 Task: In Heading Arial with underline. Font size of heading  '18'Font style of data Calibri. Font size of data  9Alignment of headline & data Align center. Fill color in heading,  RedFont color of data Black Apply border in Data No BorderIn the sheet  Attendance Sheet for Weekly Monitoringbook
Action: Mouse moved to (395, 574)
Screenshot: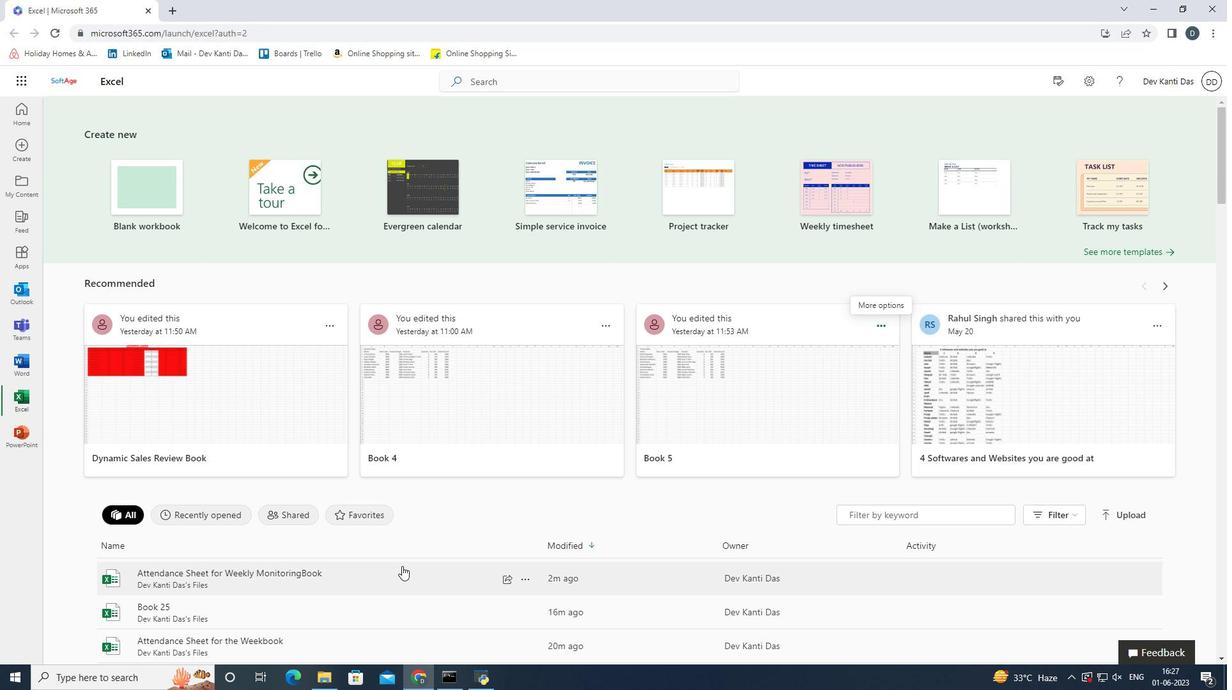 
Action: Mouse pressed left at (395, 574)
Screenshot: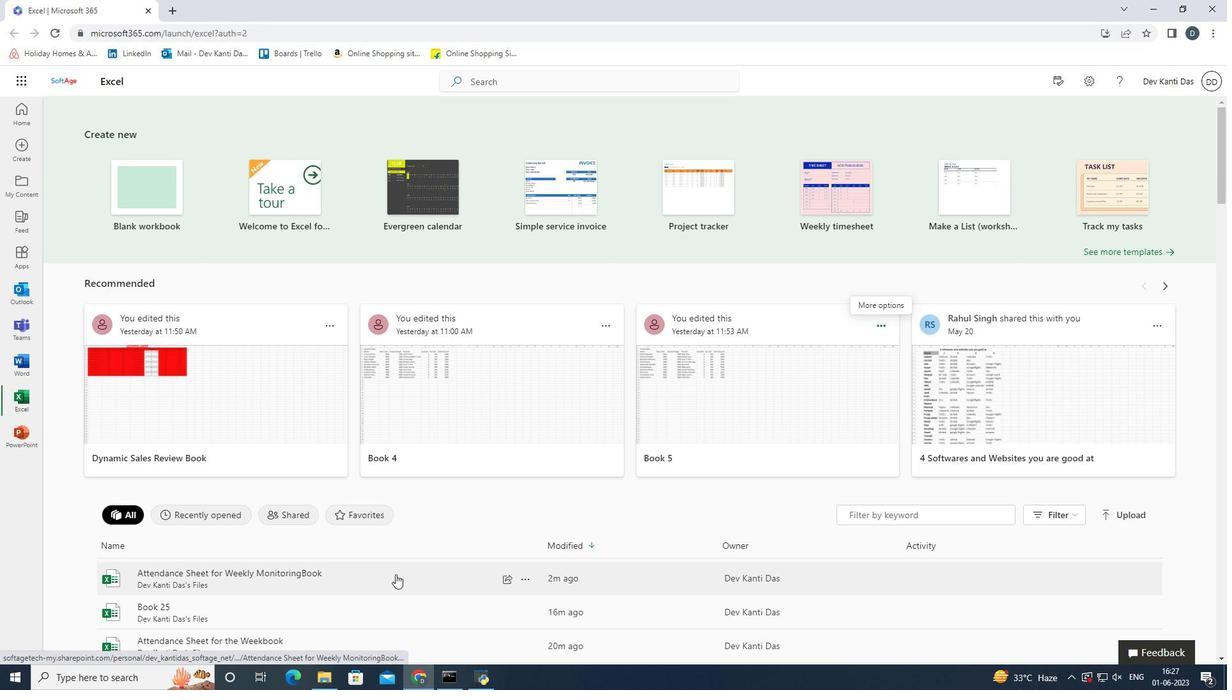 
Action: Mouse moved to (257, 225)
Screenshot: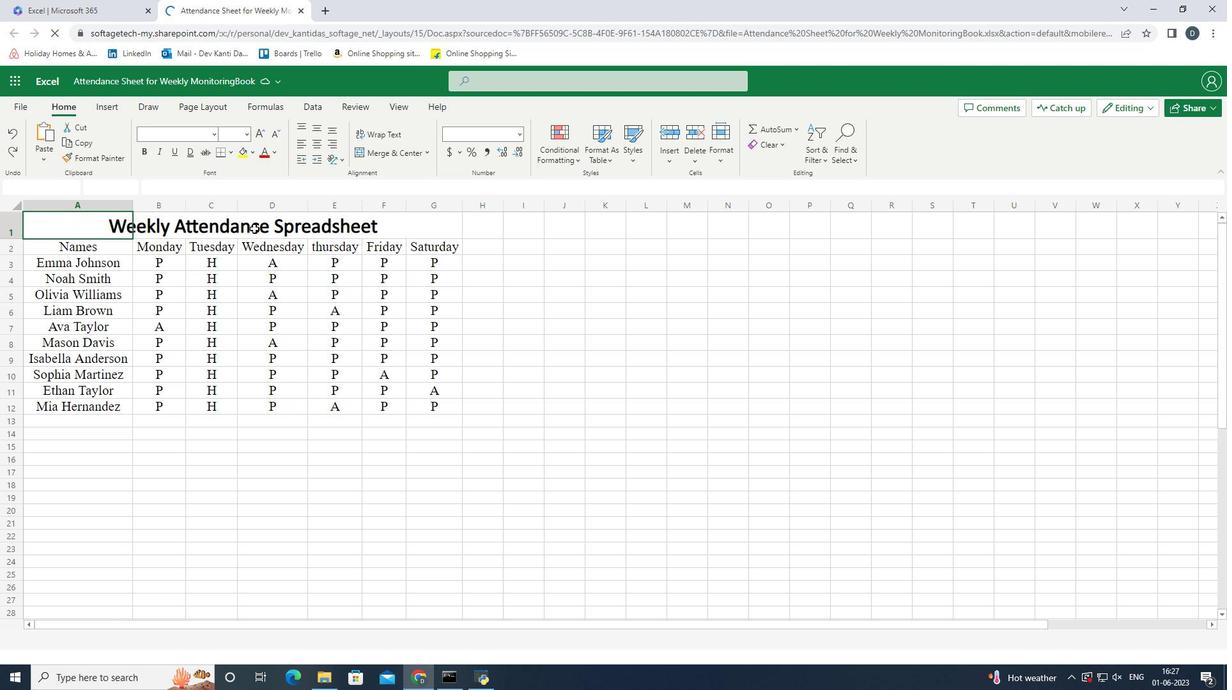 
Action: Mouse pressed left at (257, 225)
Screenshot: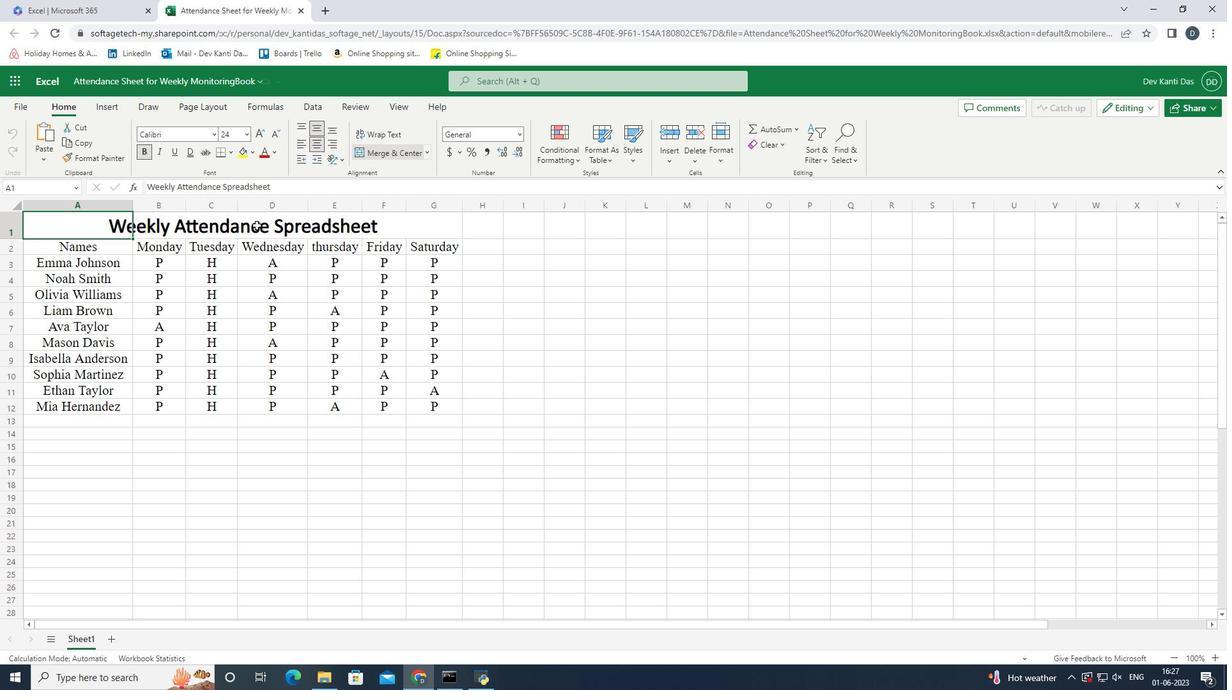 
Action: Mouse moved to (215, 135)
Screenshot: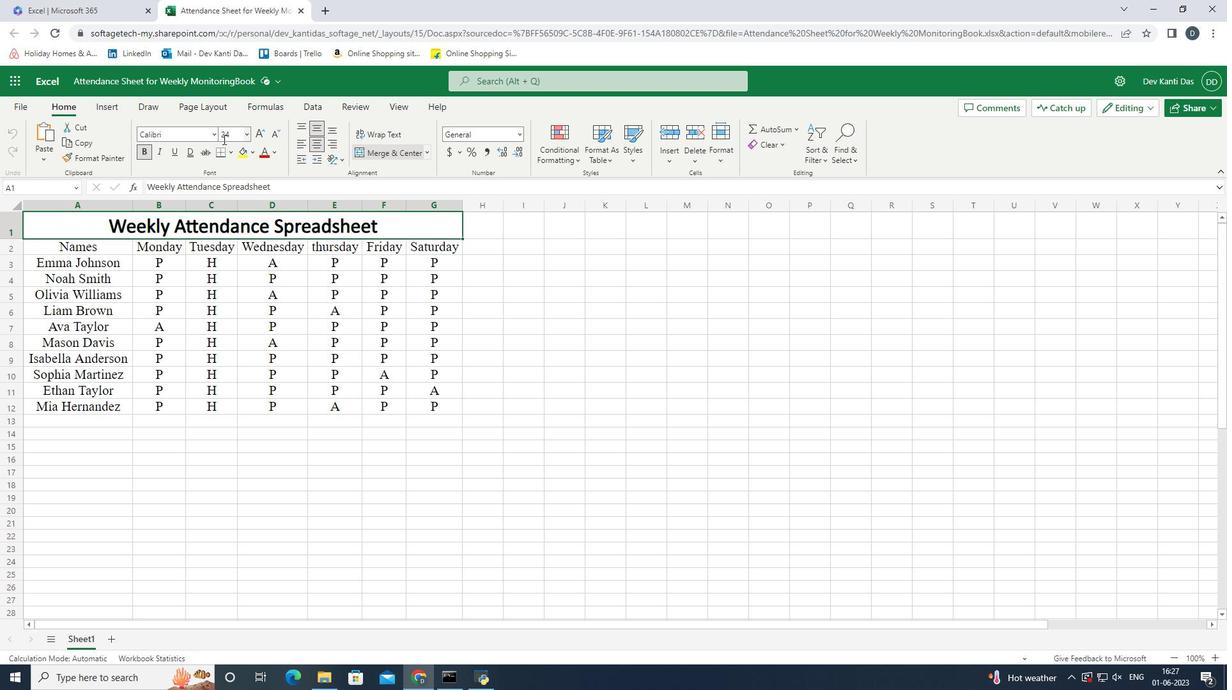 
Action: Mouse pressed left at (215, 135)
Screenshot: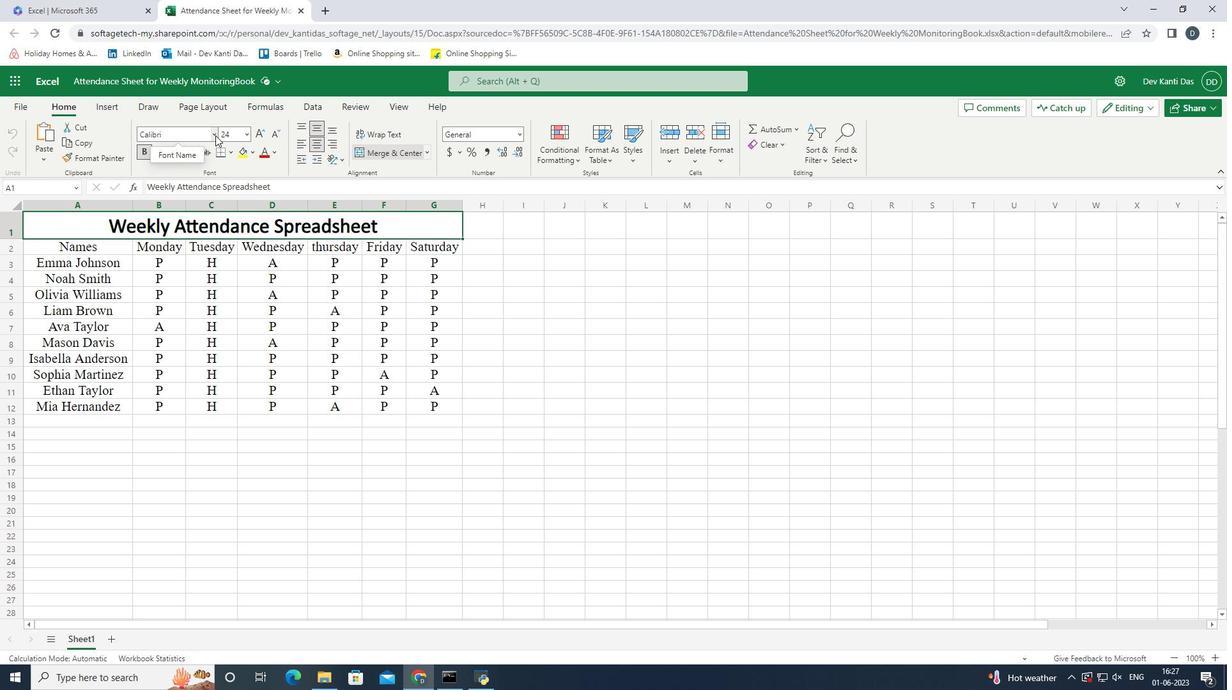 
Action: Mouse moved to (195, 187)
Screenshot: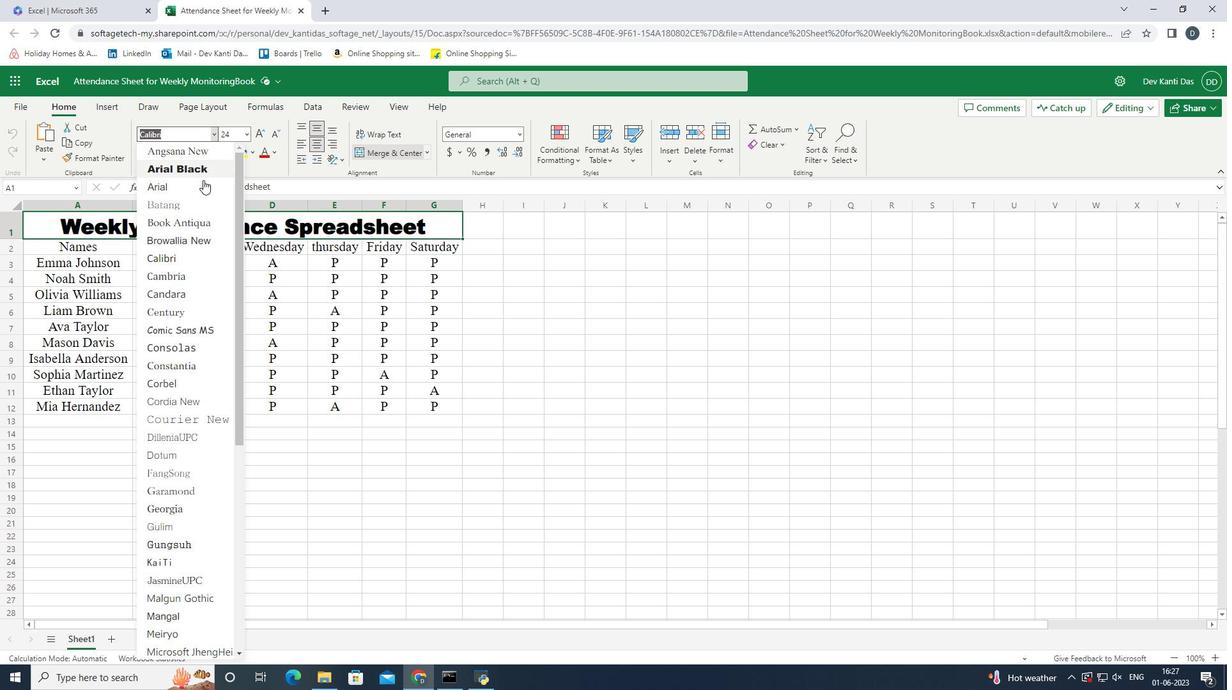 
Action: Mouse pressed left at (195, 187)
Screenshot: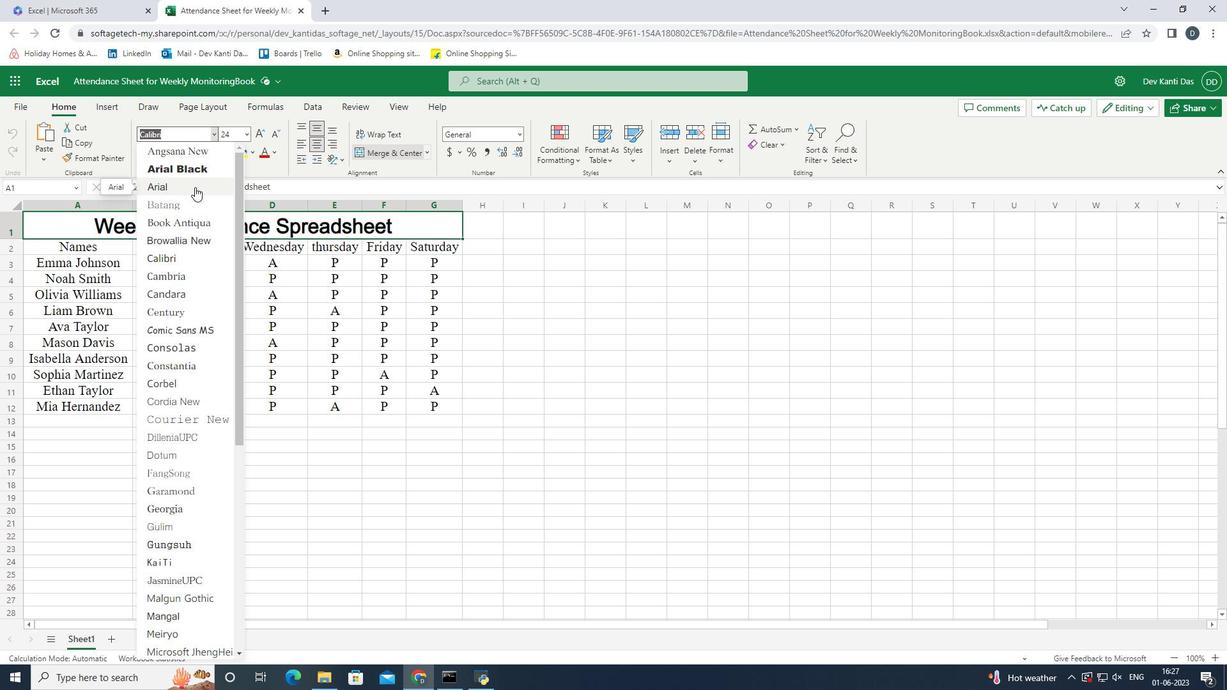 
Action: Mouse moved to (245, 140)
Screenshot: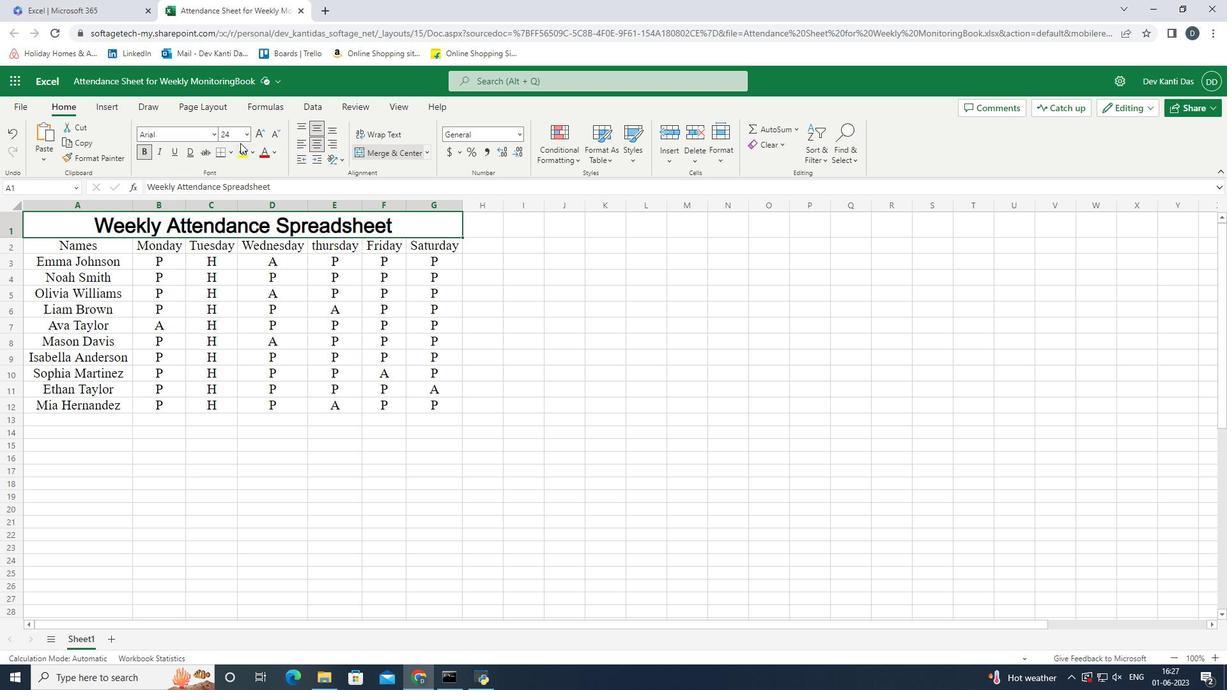 
Action: Mouse pressed left at (245, 140)
Screenshot: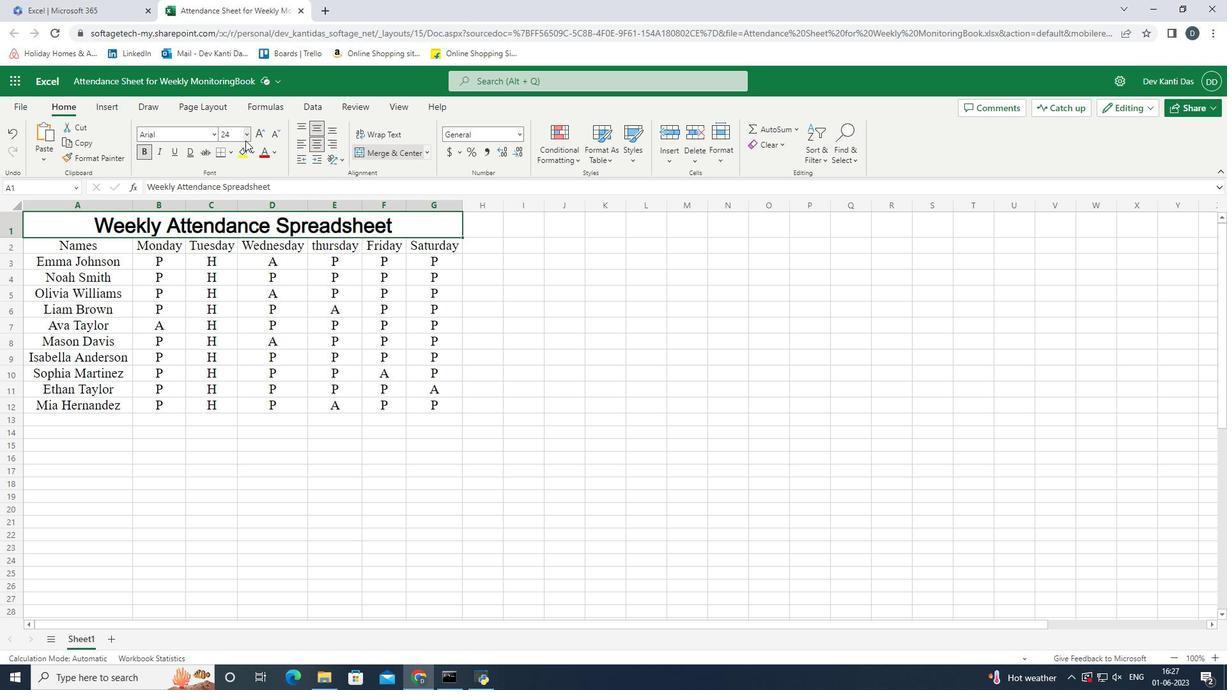 
Action: Mouse moved to (241, 277)
Screenshot: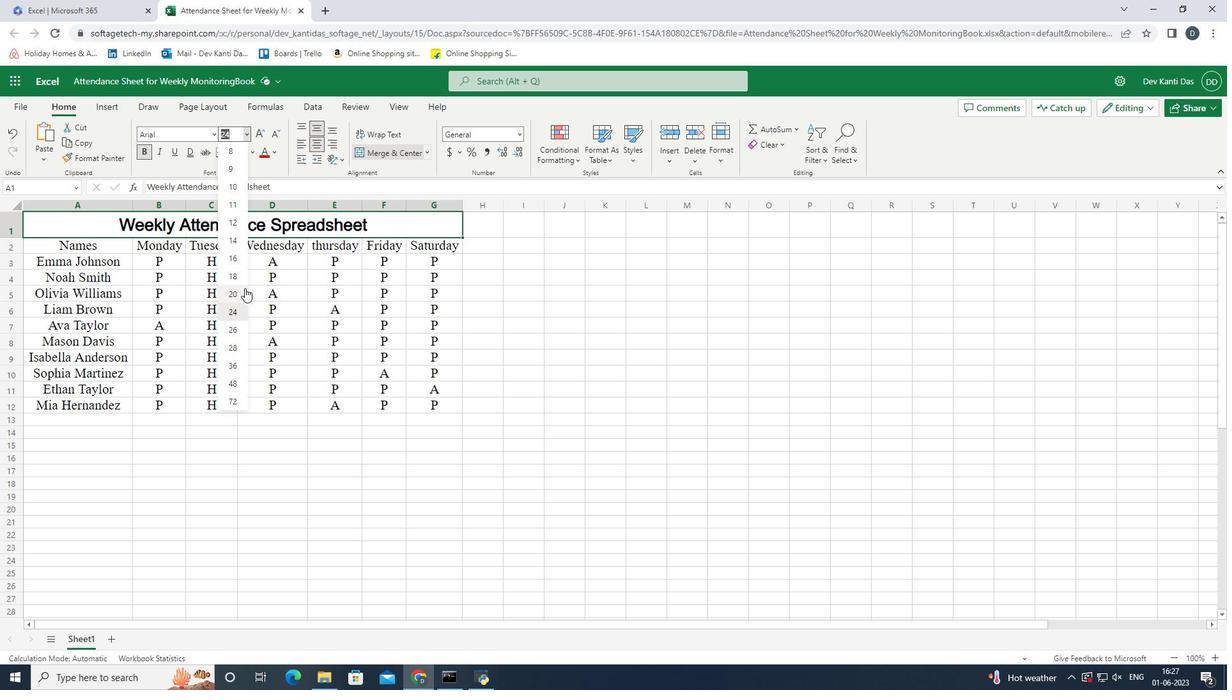 
Action: Mouse pressed left at (241, 277)
Screenshot: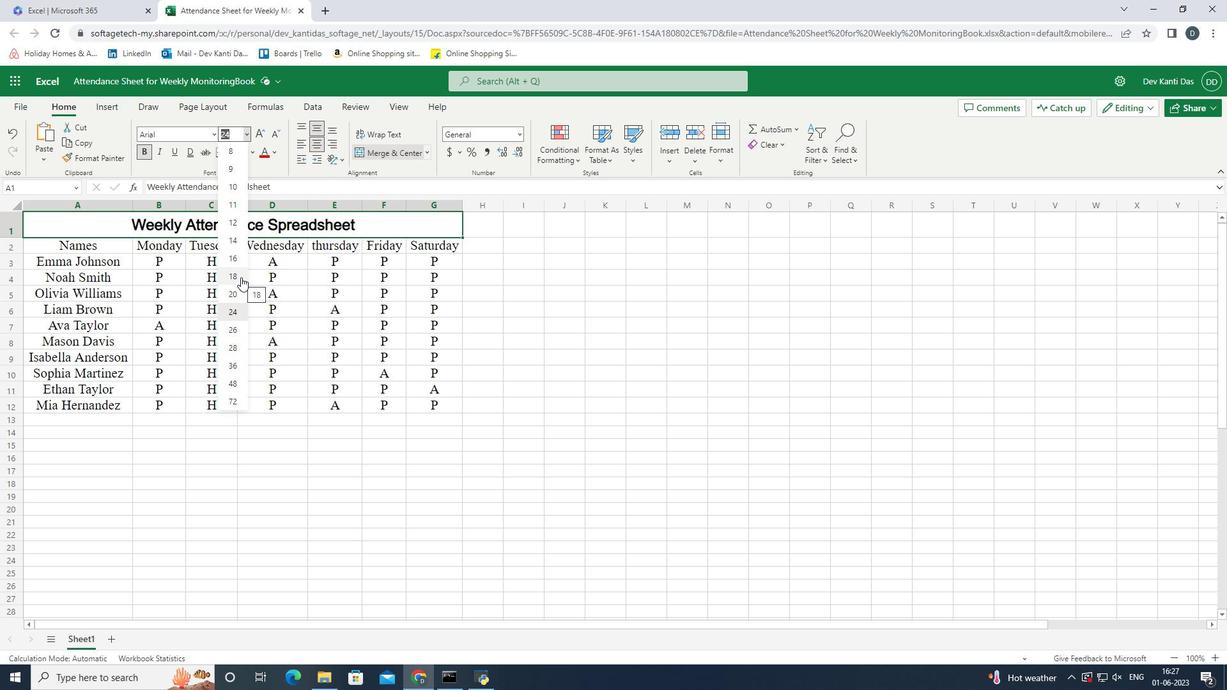 
Action: Mouse moved to (171, 154)
Screenshot: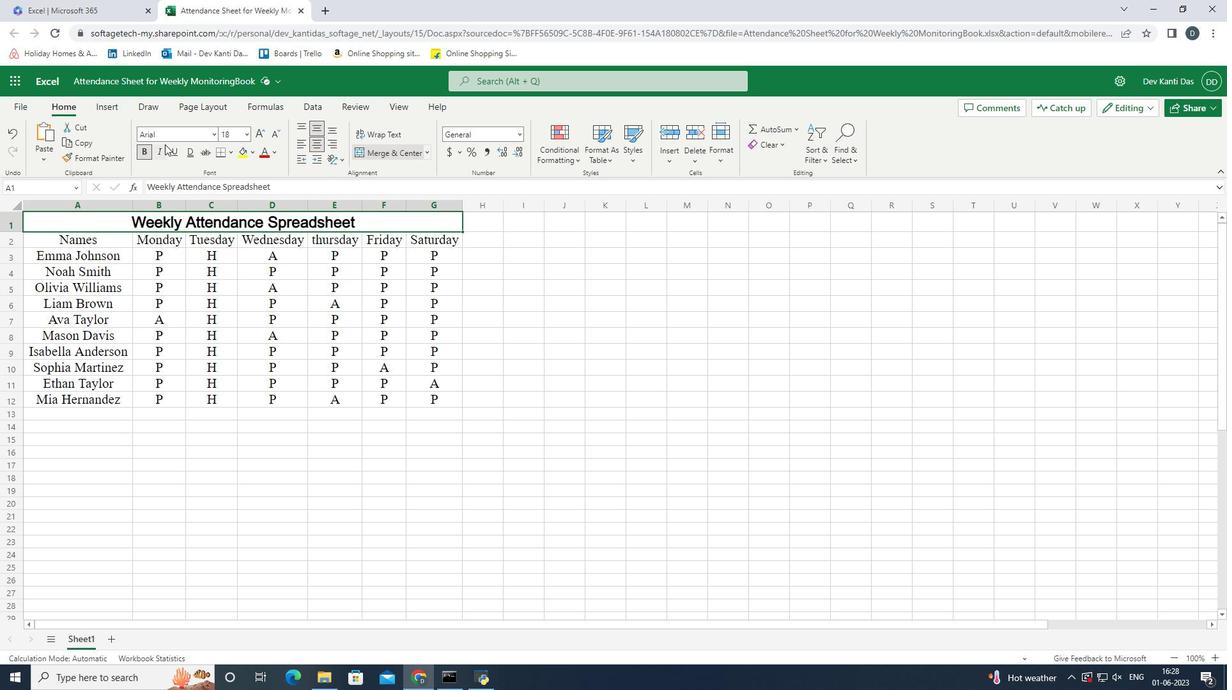 
Action: Mouse pressed left at (171, 154)
Screenshot: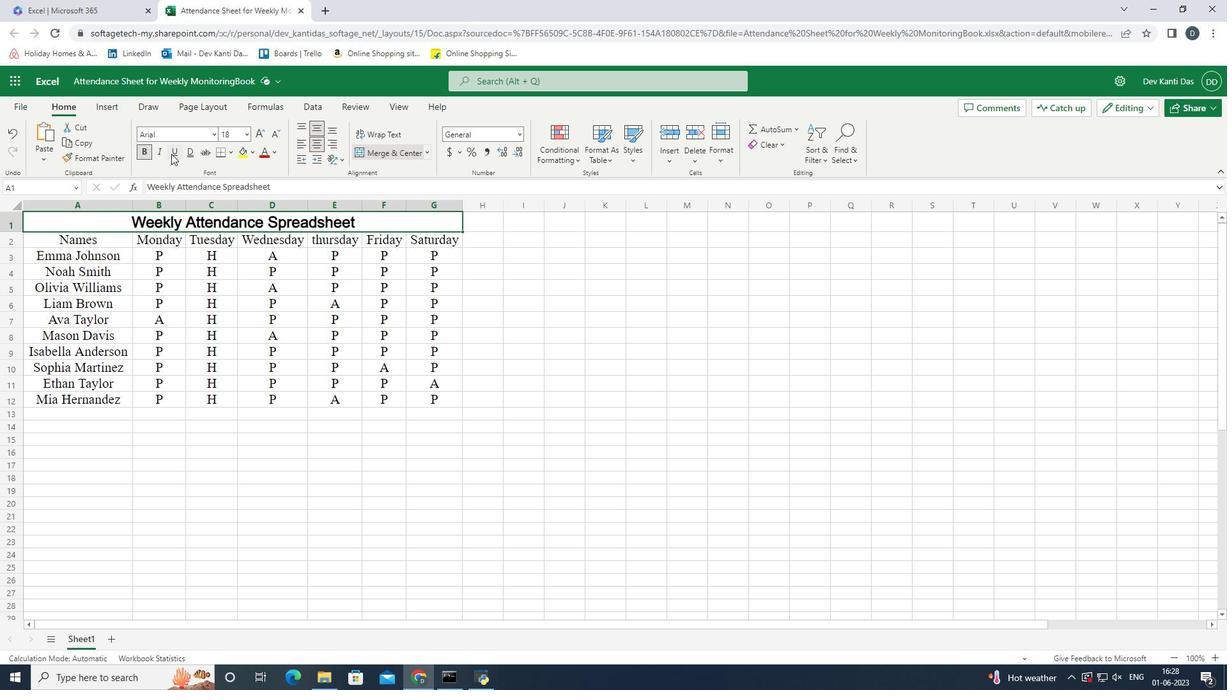 
Action: Mouse moved to (108, 247)
Screenshot: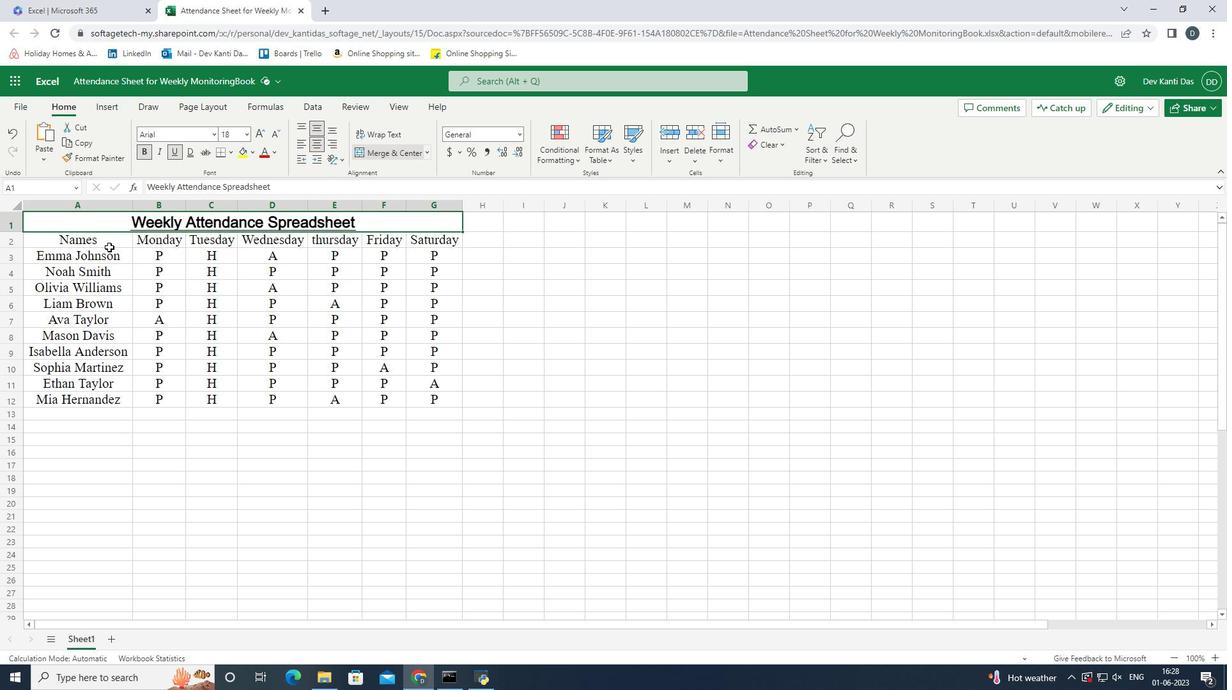
Action: Mouse pressed left at (108, 247)
Screenshot: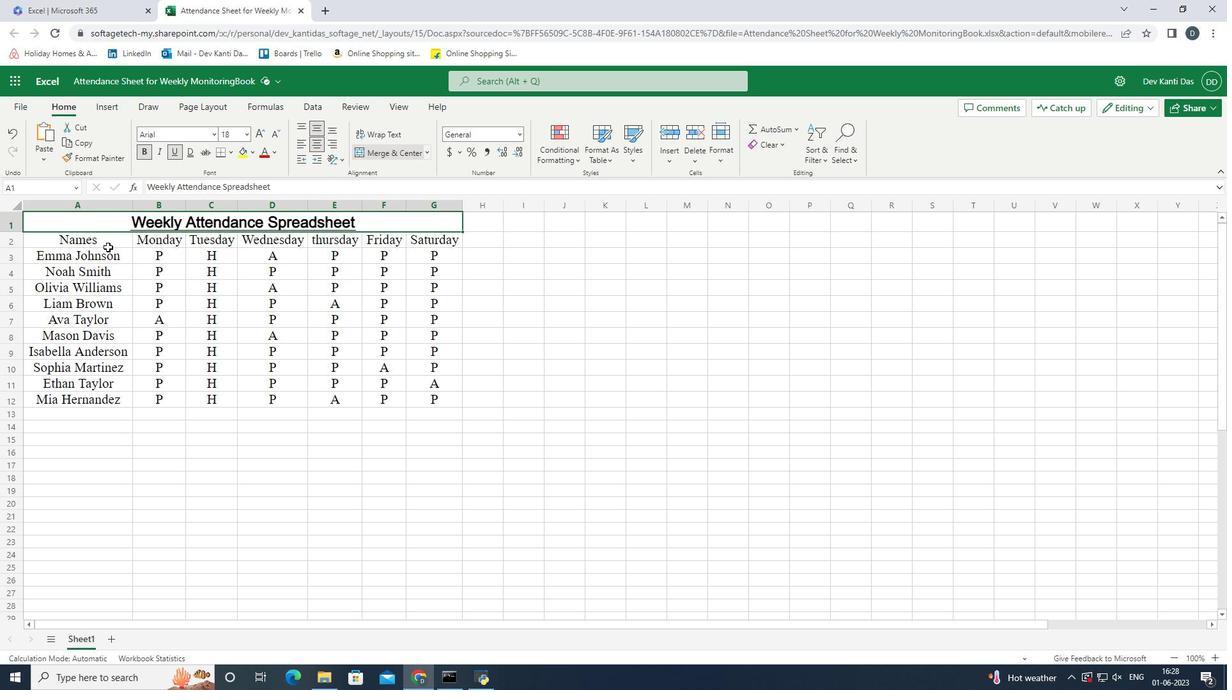 
Action: Mouse moved to (106, 237)
Screenshot: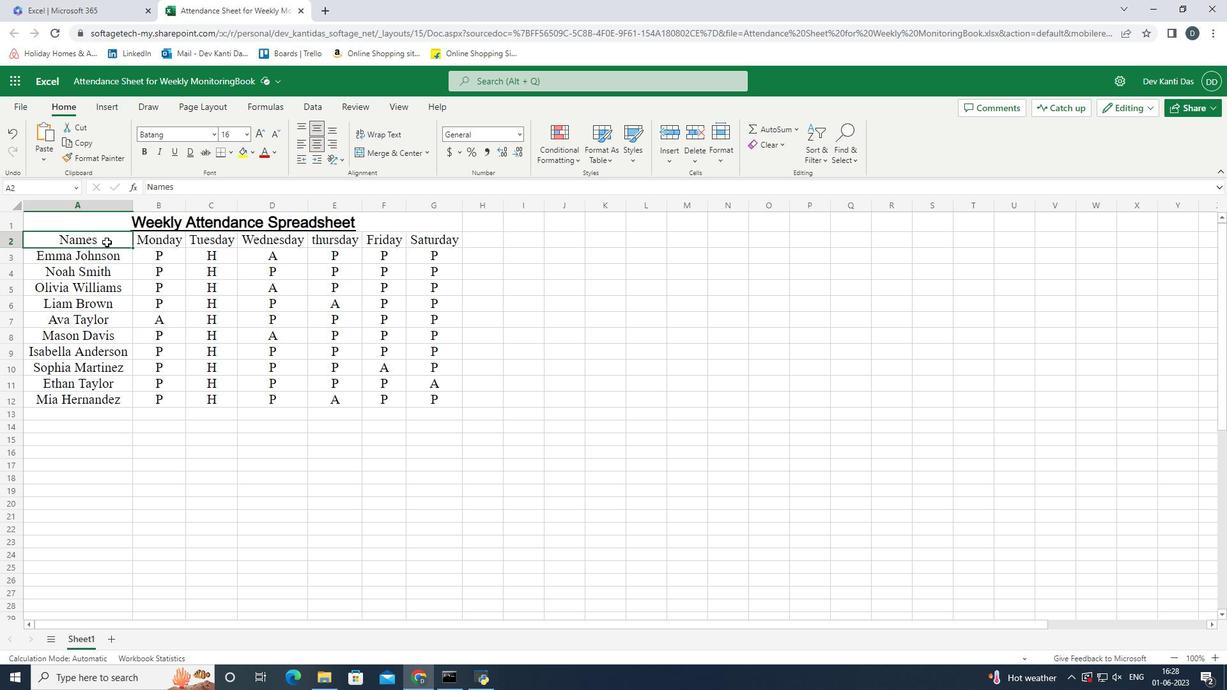 
Action: Mouse pressed left at (106, 237)
Screenshot: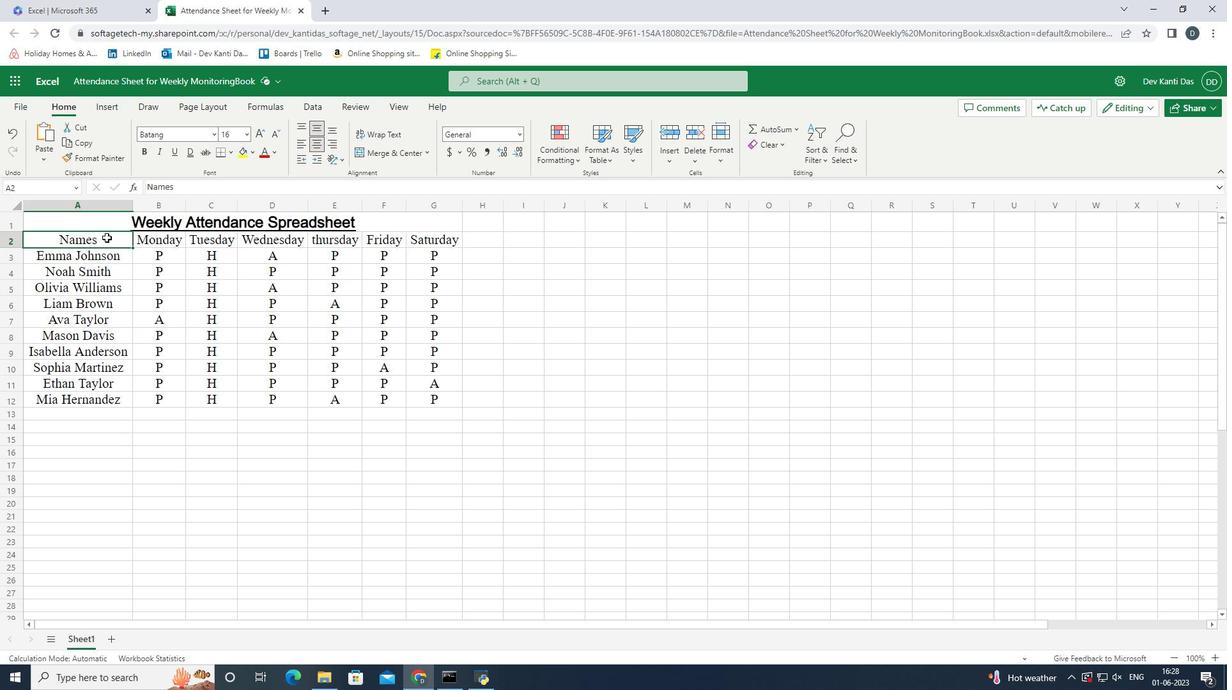 
Action: Mouse moved to (210, 133)
Screenshot: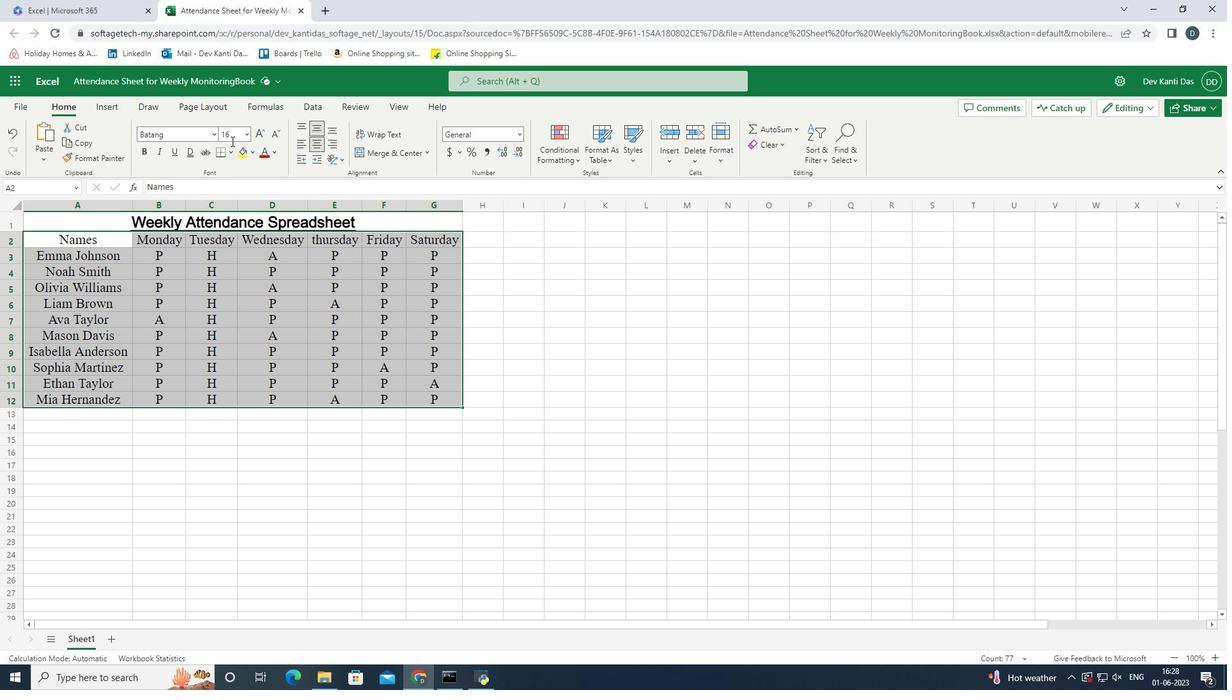 
Action: Mouse pressed left at (210, 133)
Screenshot: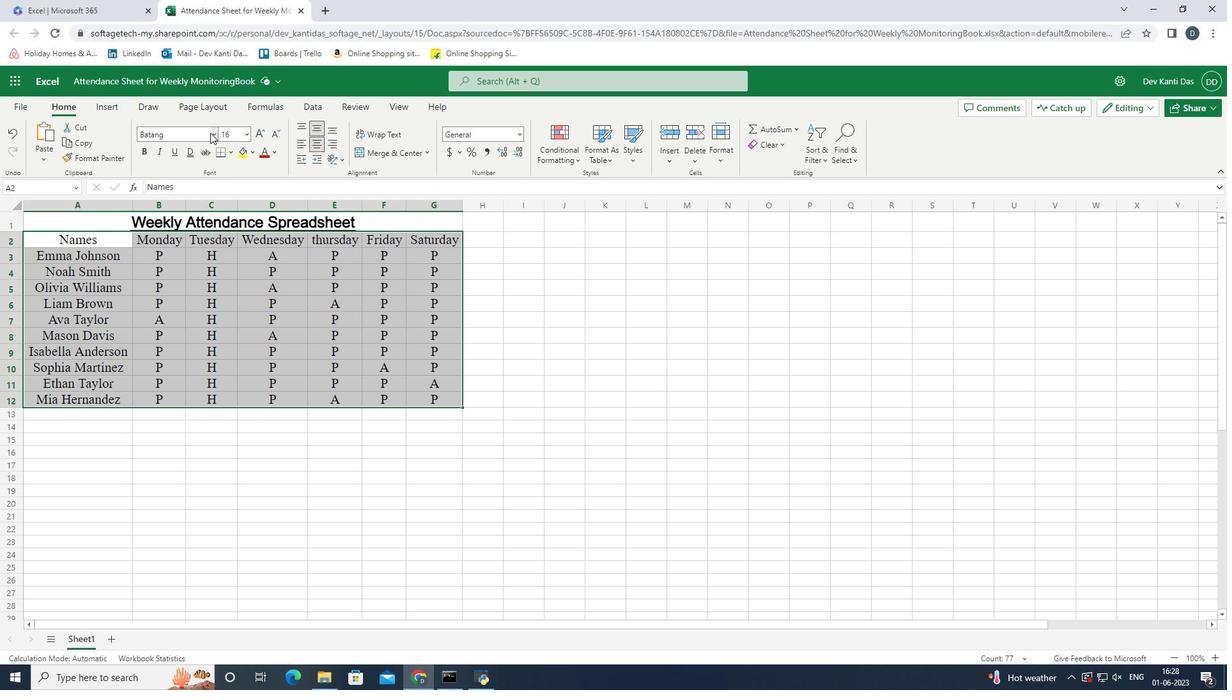 
Action: Mouse moved to (202, 257)
Screenshot: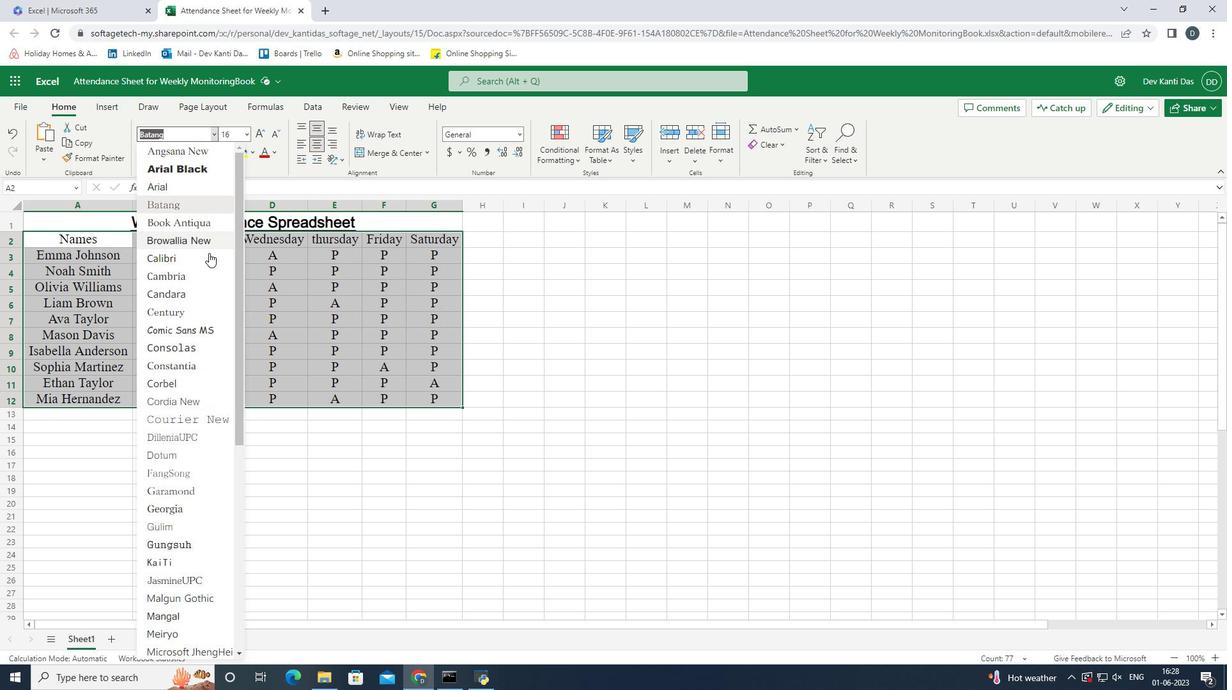 
Action: Mouse pressed left at (202, 257)
Screenshot: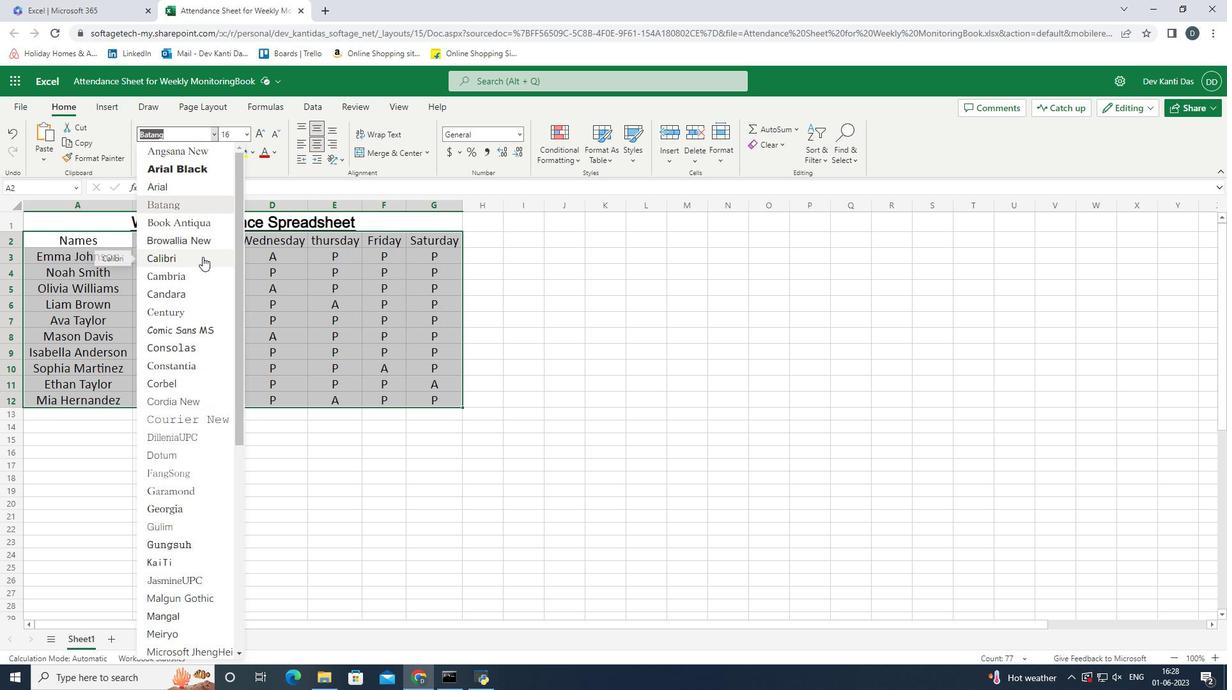 
Action: Mouse moved to (246, 134)
Screenshot: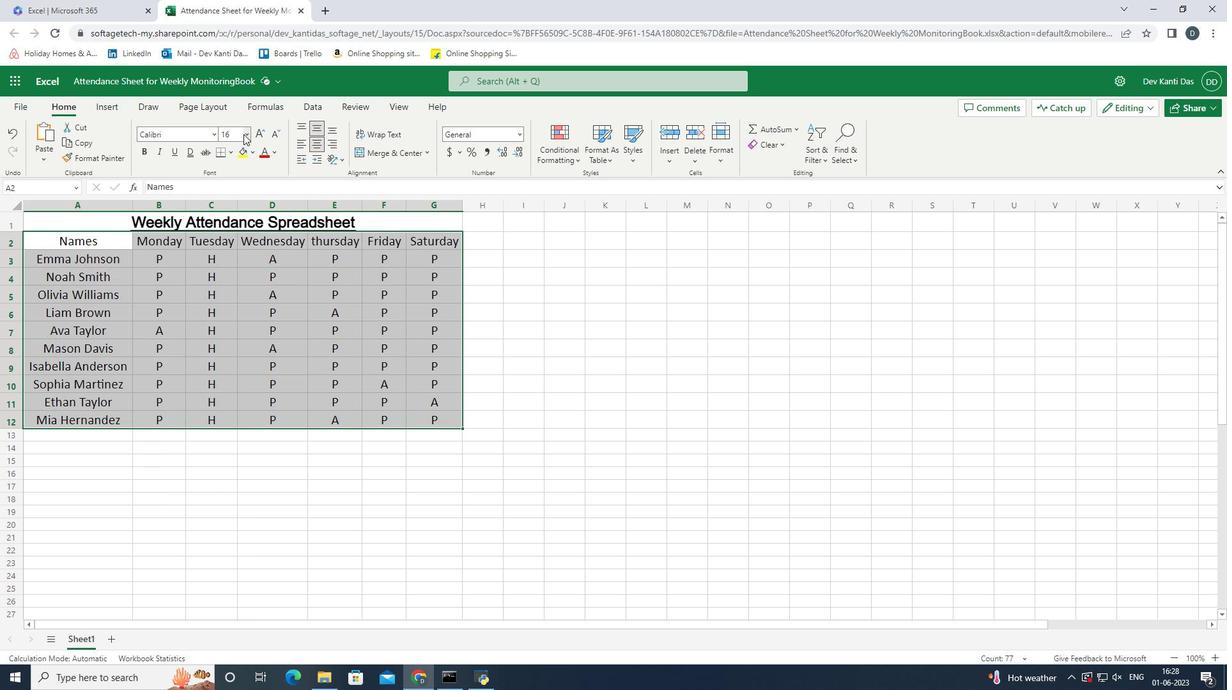 
Action: Mouse pressed left at (246, 134)
Screenshot: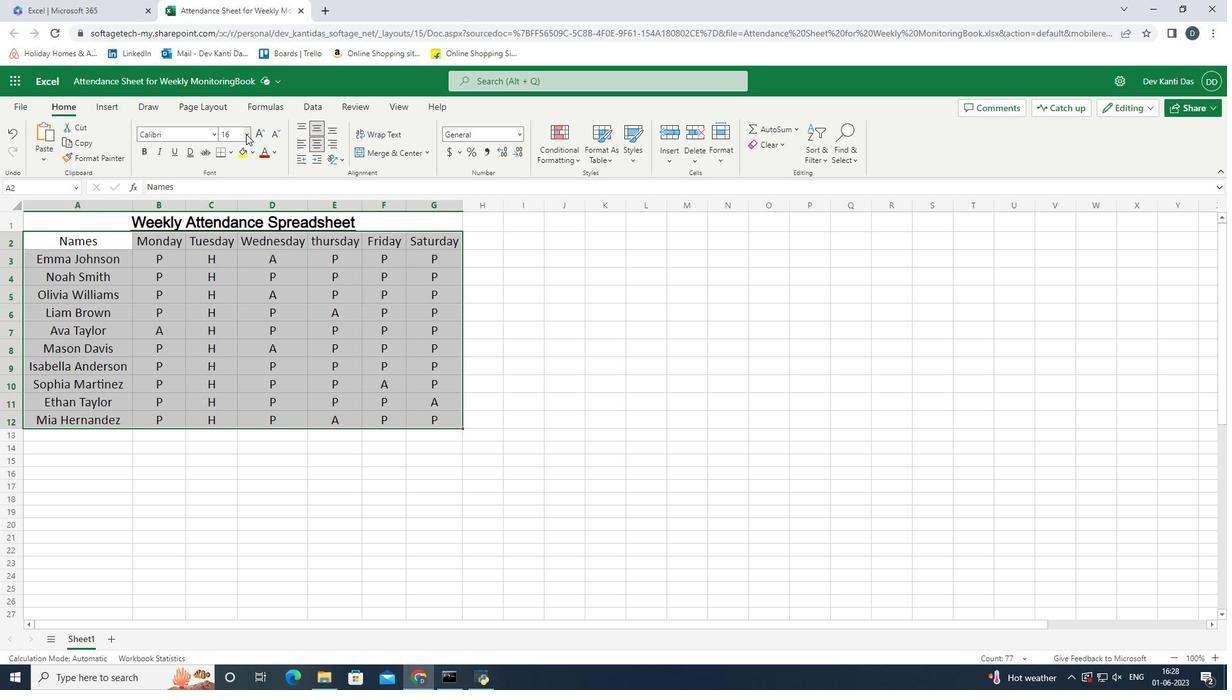 
Action: Mouse moved to (235, 271)
Screenshot: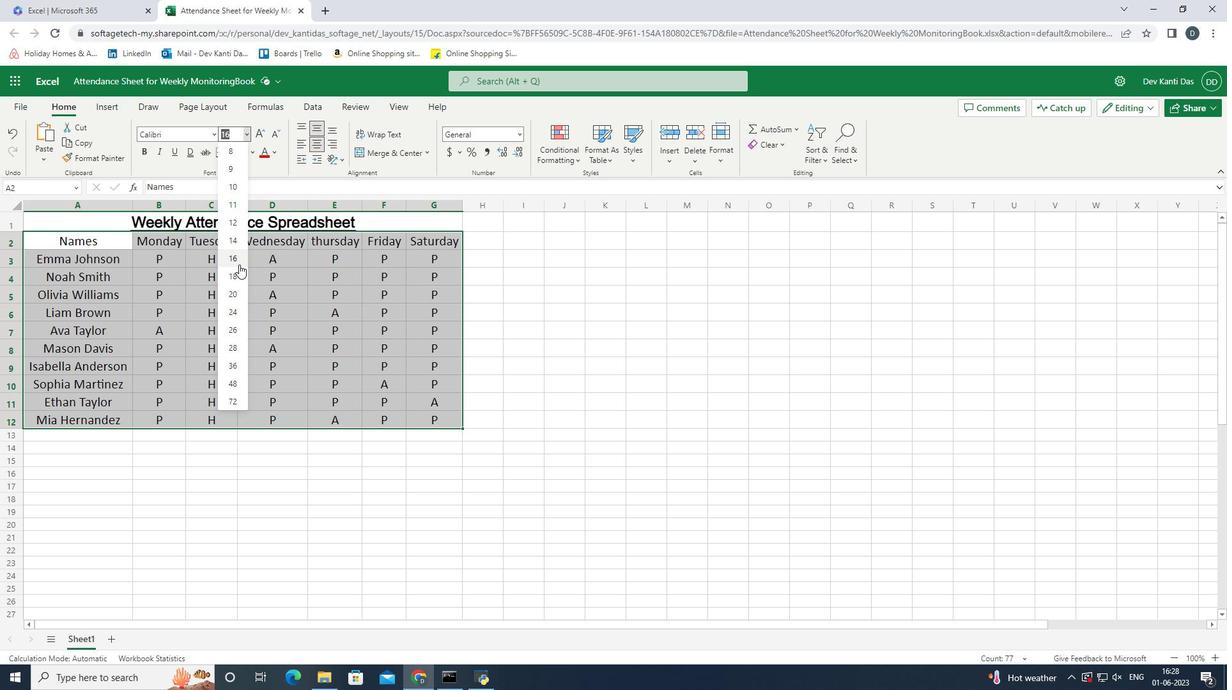 
Action: Mouse pressed left at (235, 271)
Screenshot: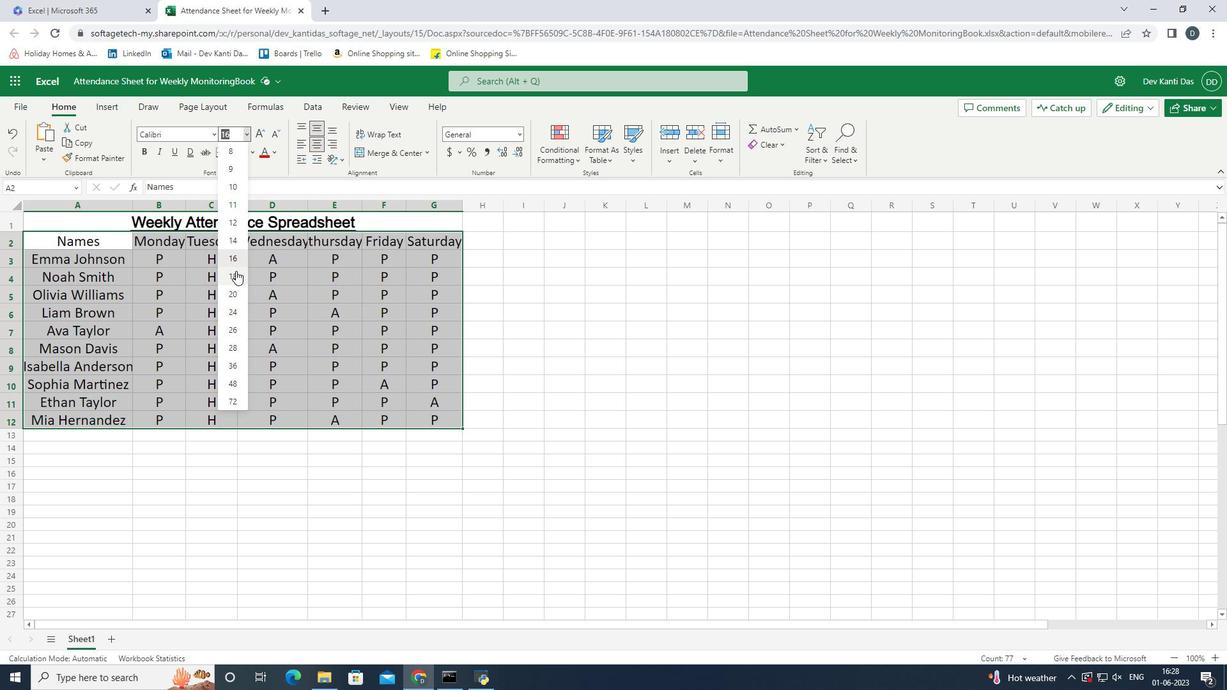 
Action: Mouse moved to (463, 210)
Screenshot: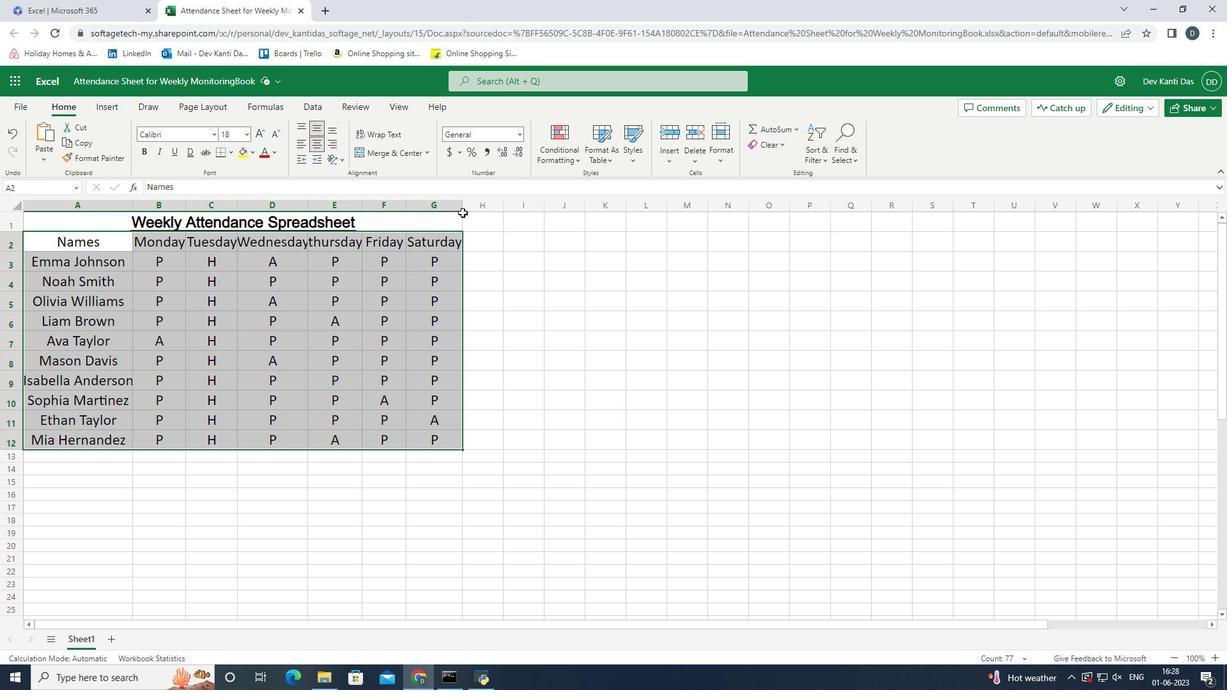
Action: Mouse pressed left at (463, 210)
Screenshot: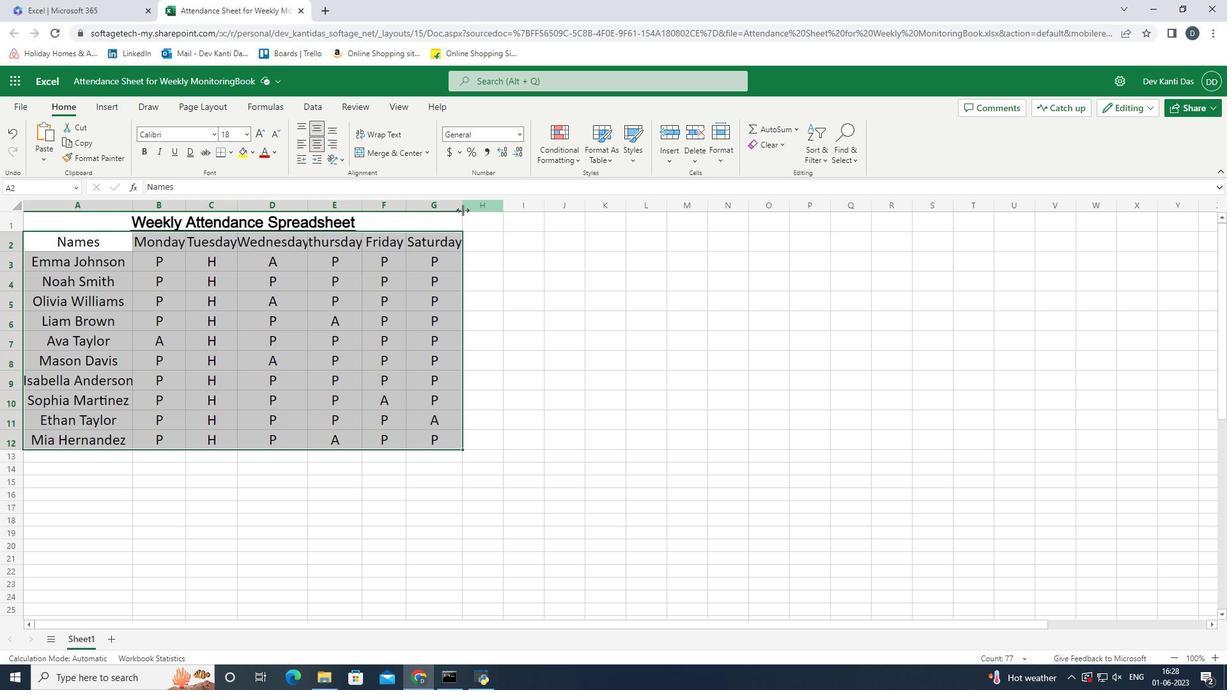 
Action: Mouse moved to (407, 200)
Screenshot: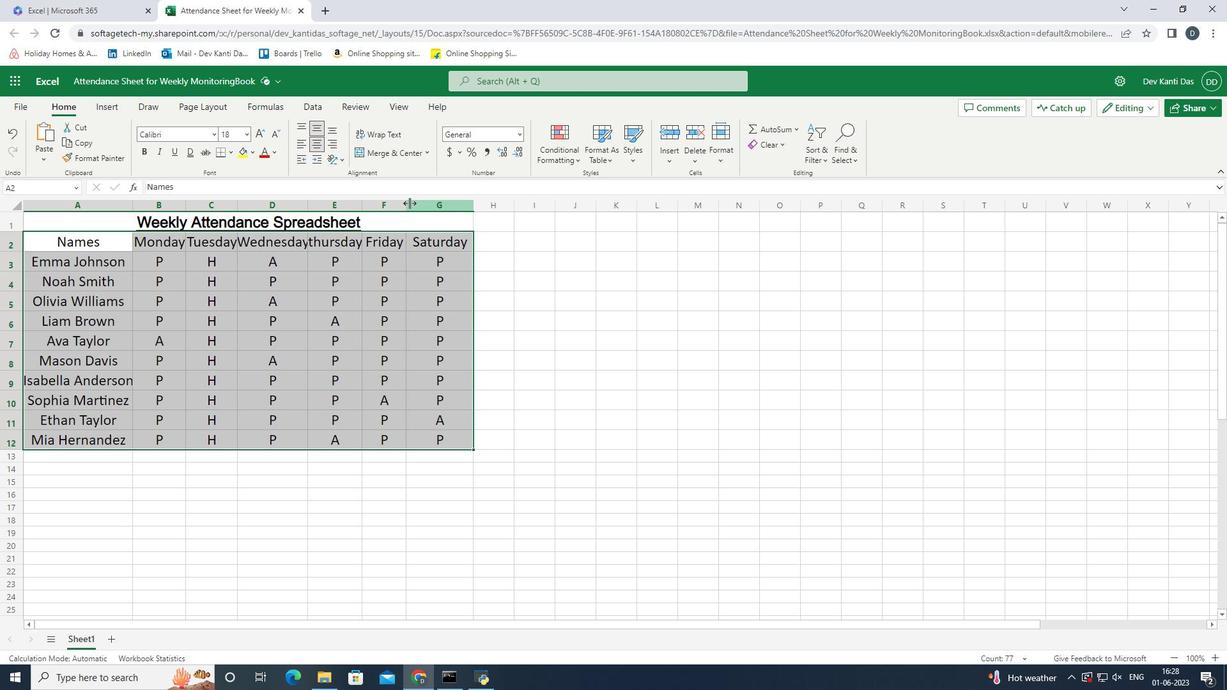 
Action: Mouse pressed left at (407, 200)
Screenshot: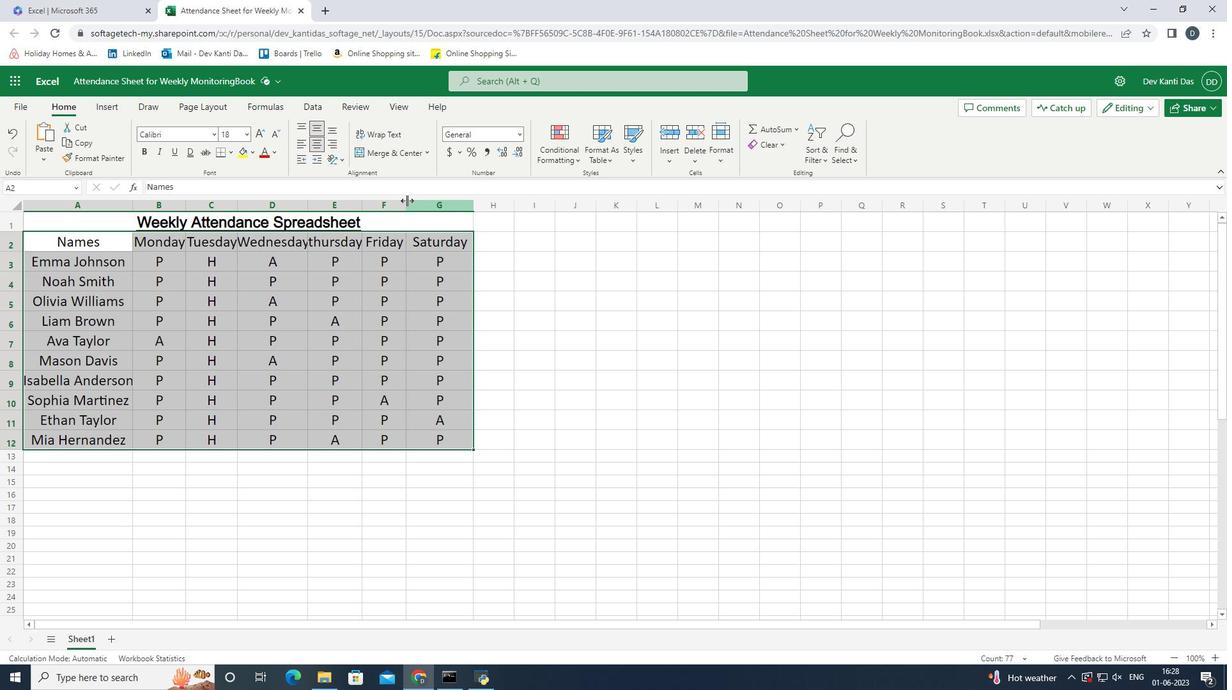 
Action: Mouse moved to (361, 203)
Screenshot: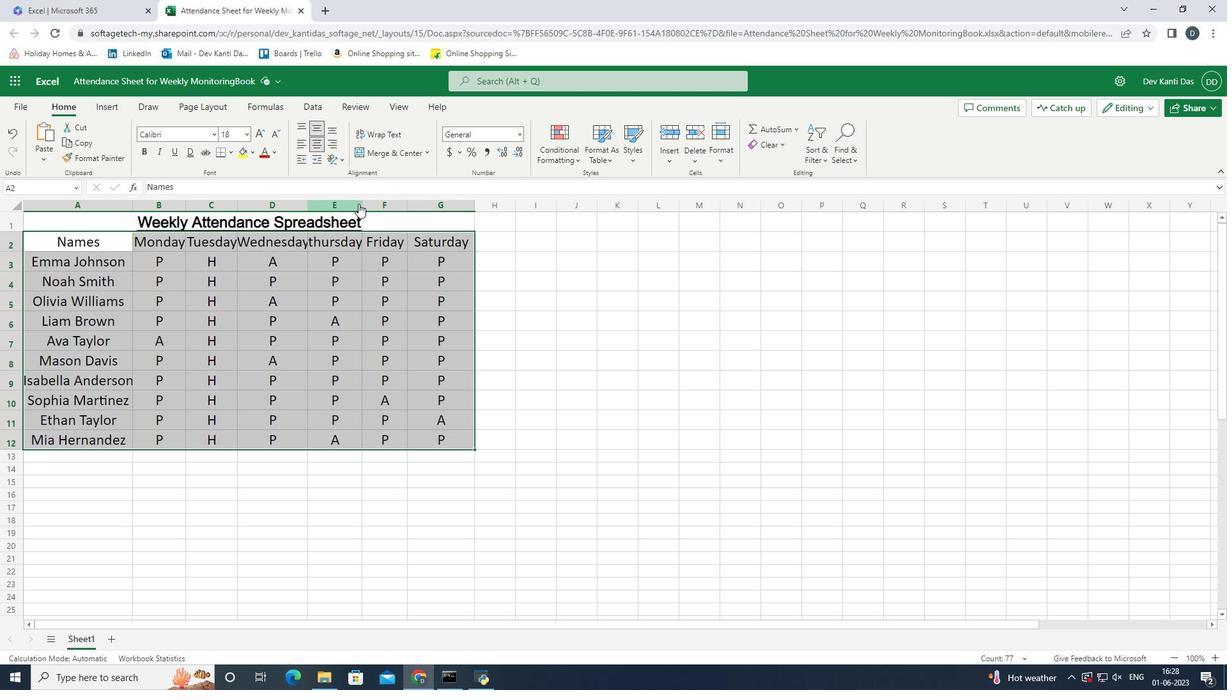 
Action: Mouse pressed left at (361, 203)
Screenshot: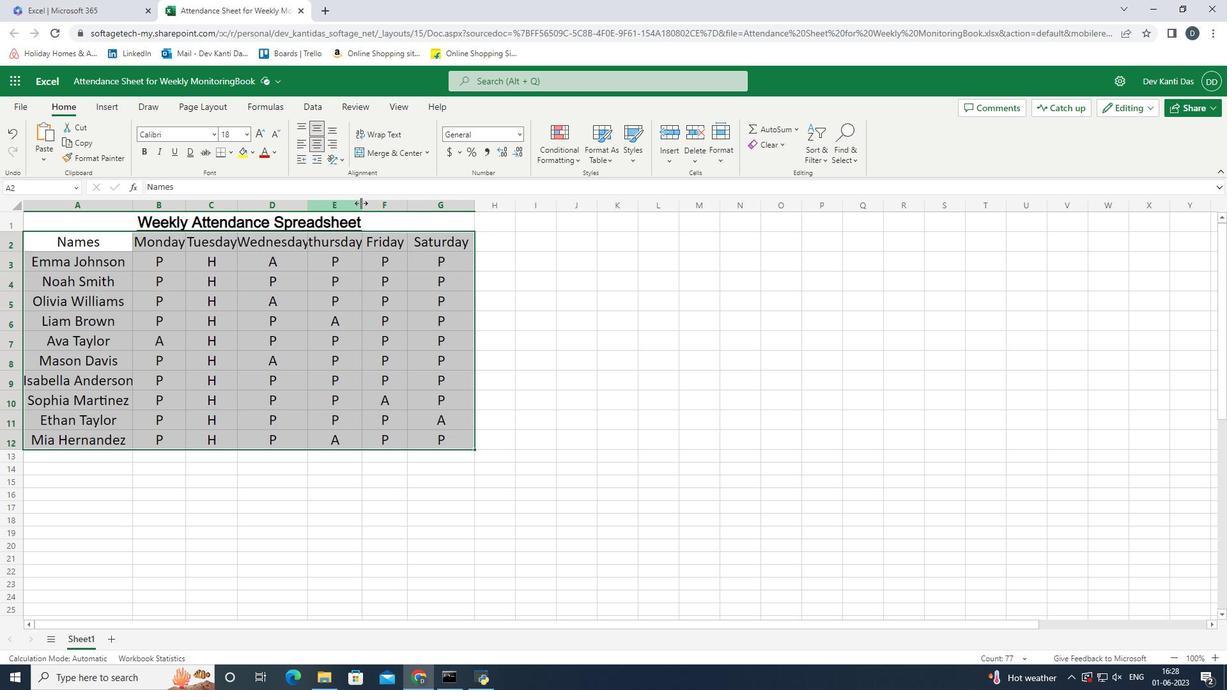 
Action: Mouse moved to (305, 204)
Screenshot: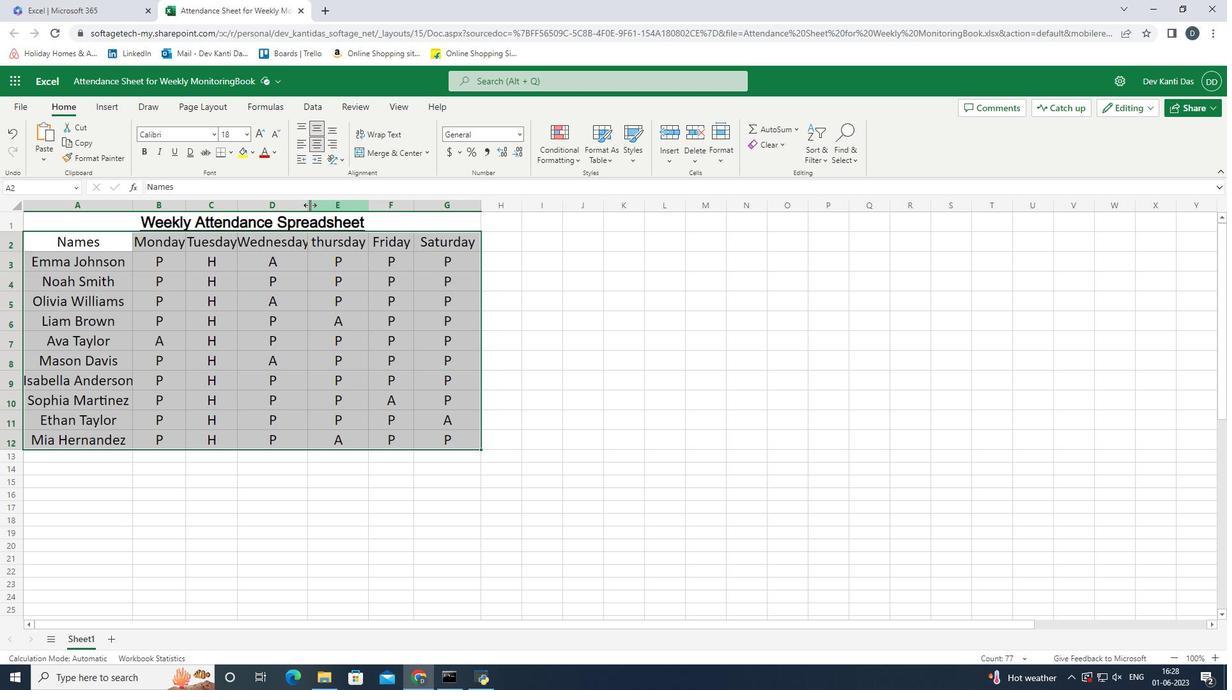 
Action: Mouse pressed left at (305, 204)
Screenshot: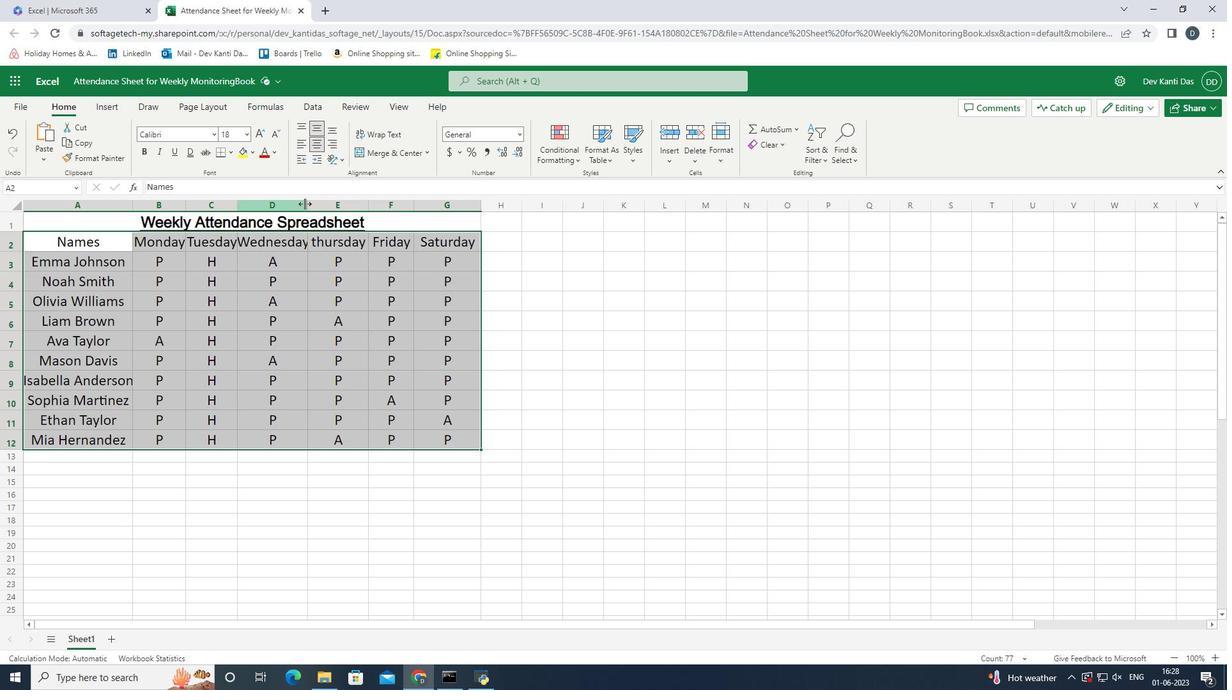 
Action: Mouse moved to (238, 206)
Screenshot: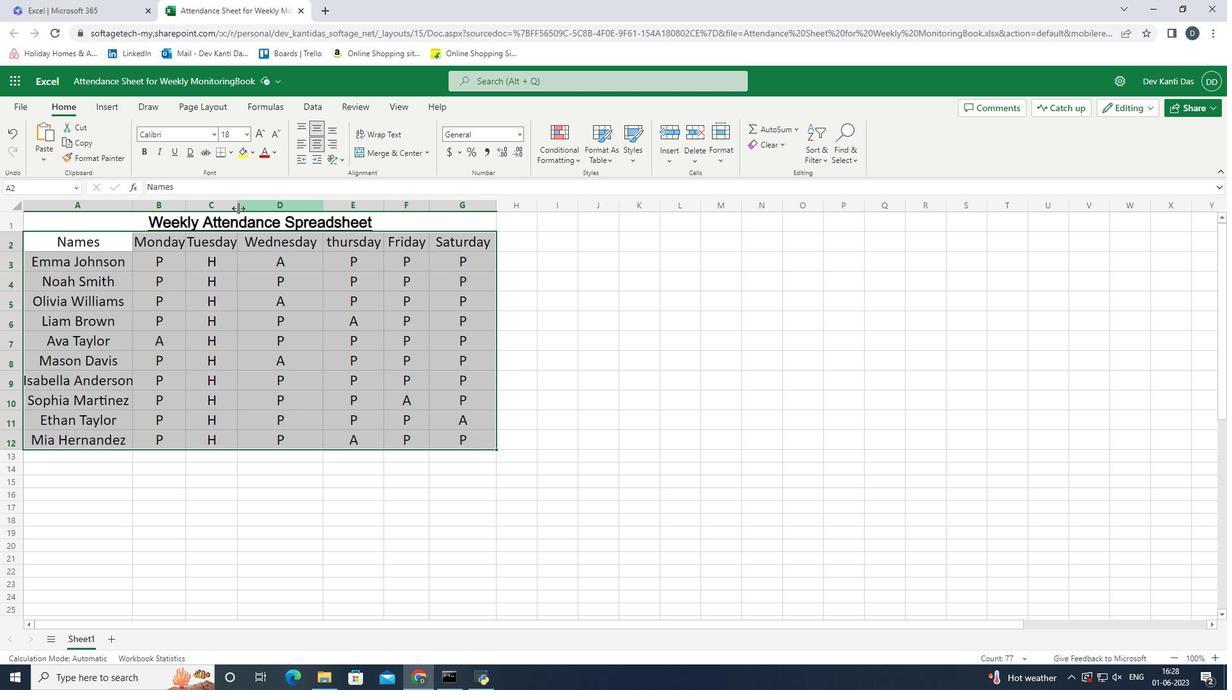 
Action: Mouse pressed left at (238, 206)
Screenshot: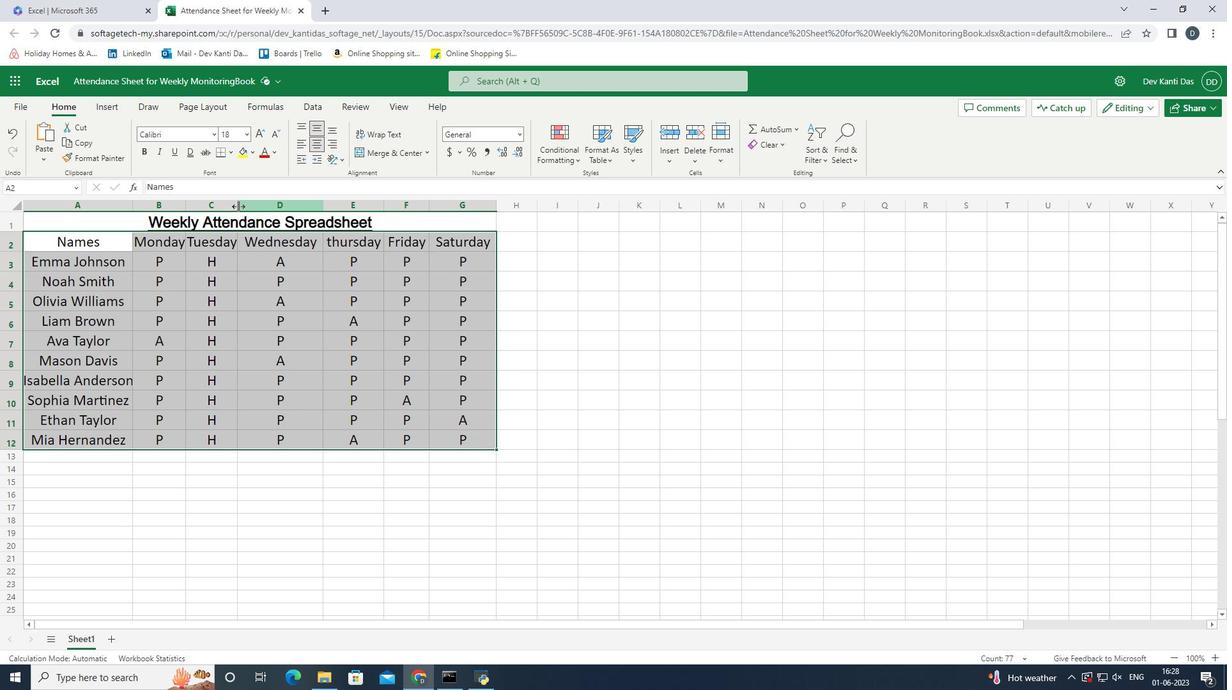 
Action: Mouse moved to (189, 204)
Screenshot: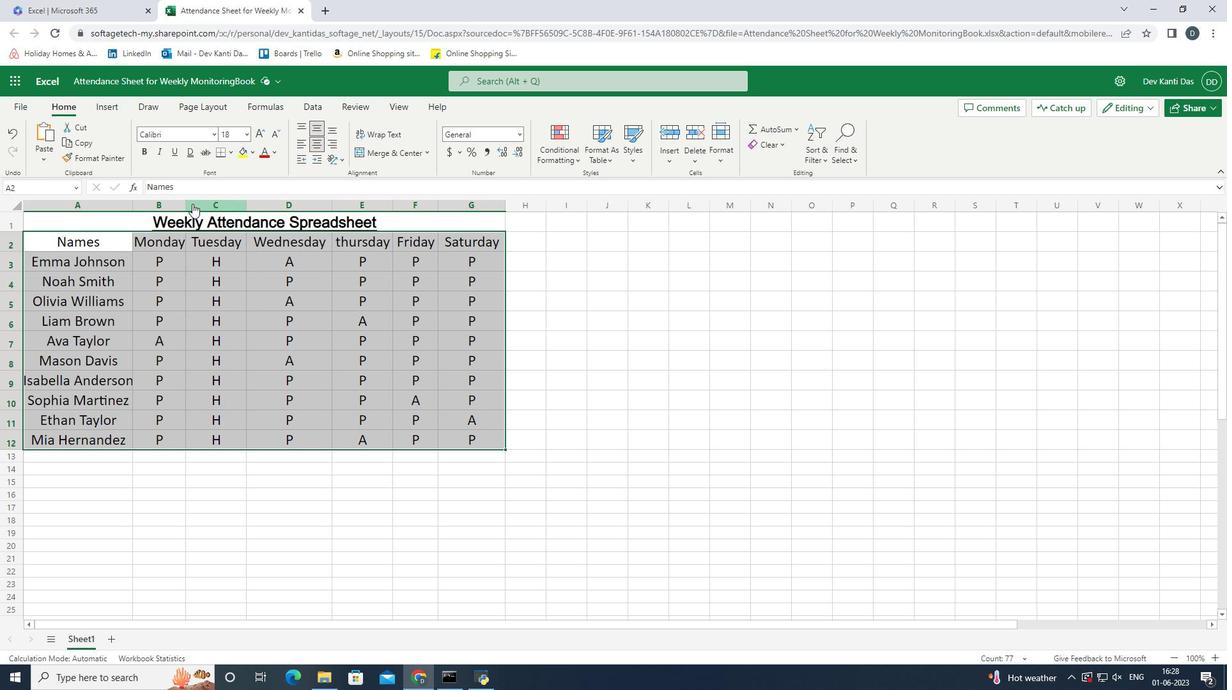 
Action: Mouse pressed left at (189, 204)
Screenshot: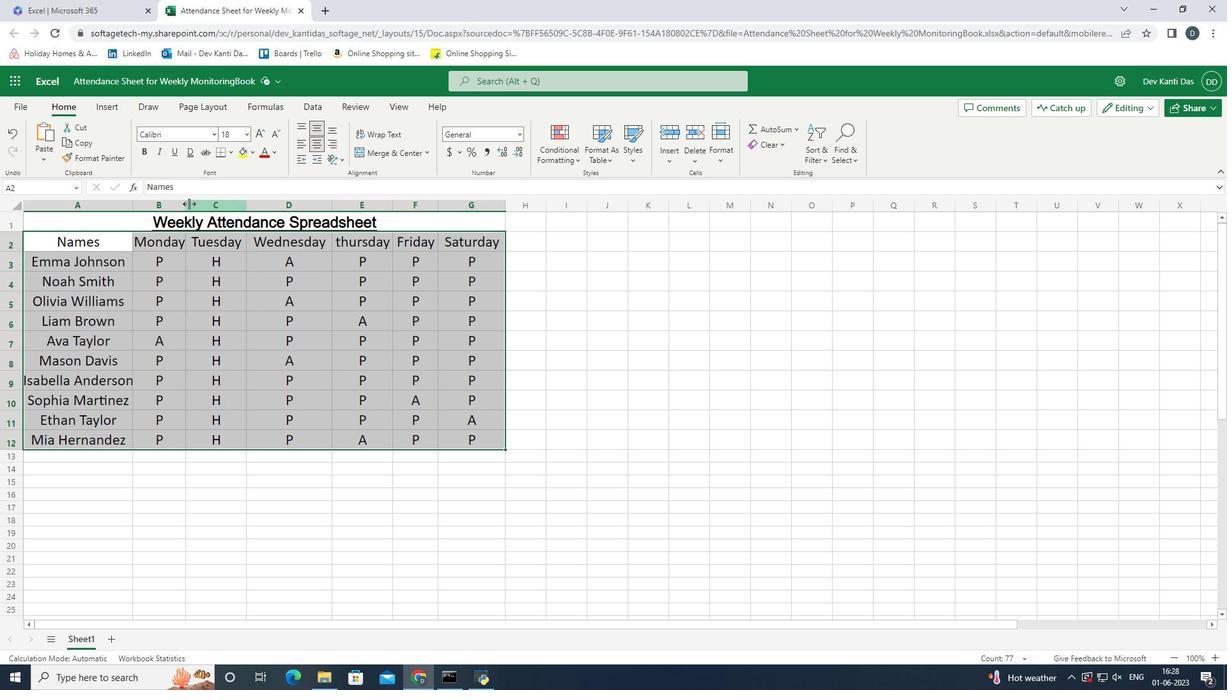 
Action: Mouse moved to (129, 206)
Screenshot: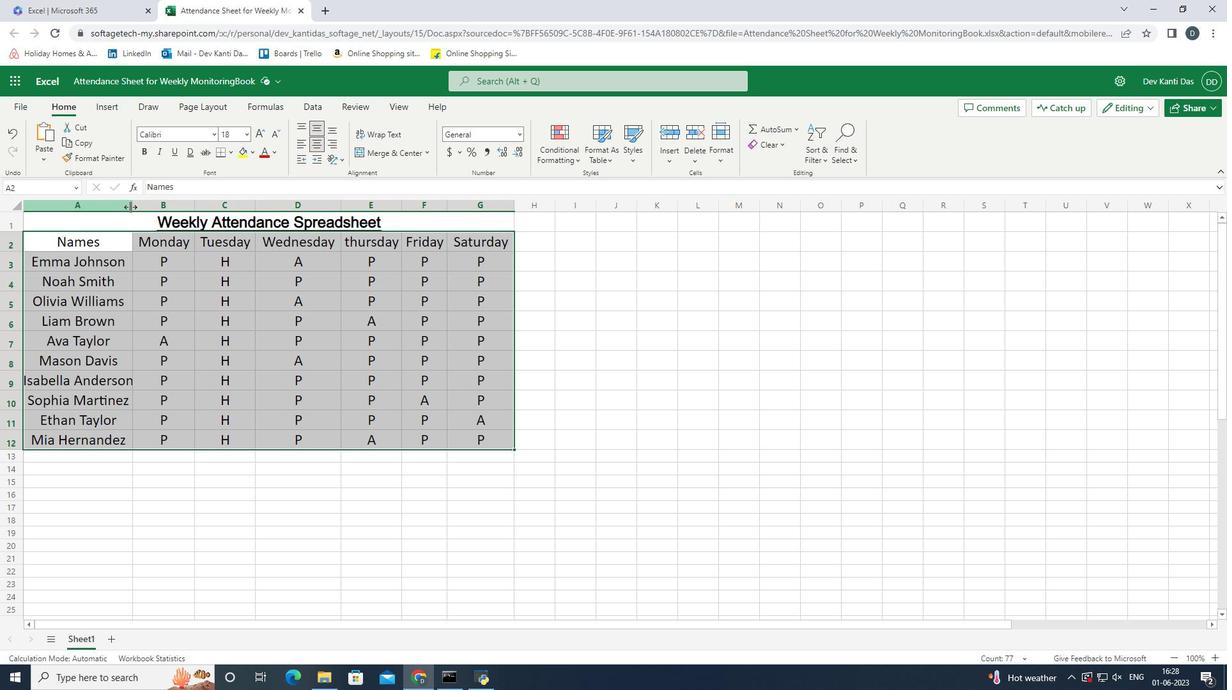 
Action: Mouse pressed left at (129, 206)
Screenshot: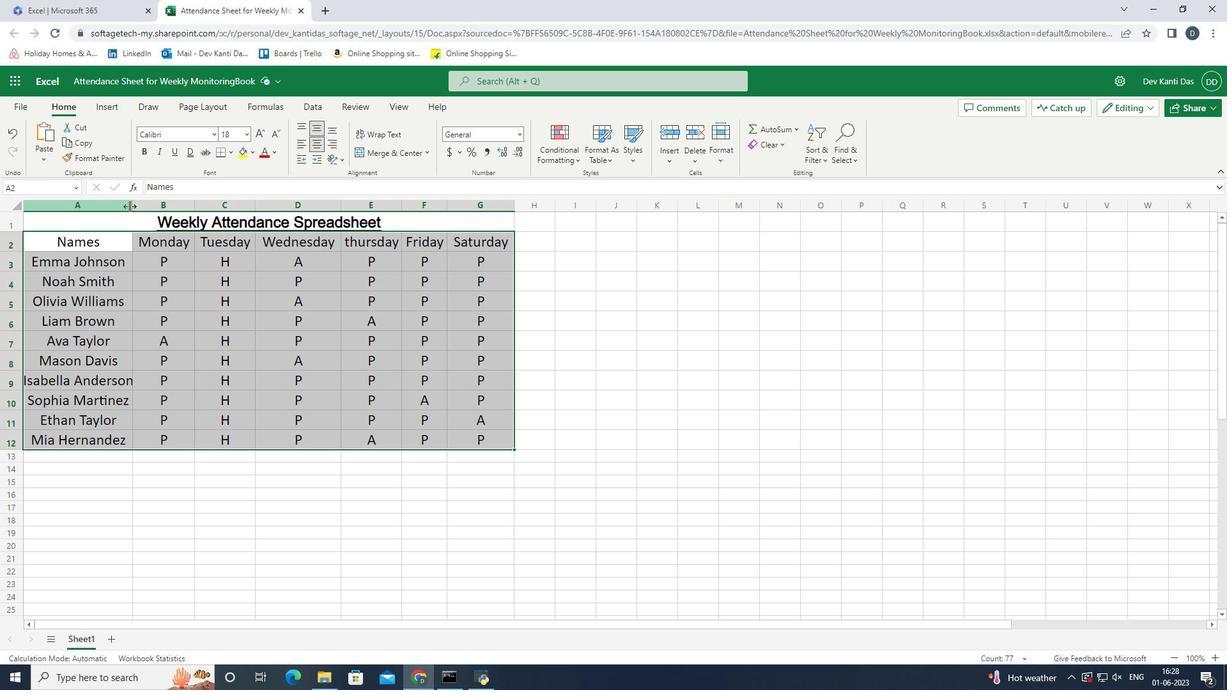 
Action: Mouse moved to (385, 225)
Screenshot: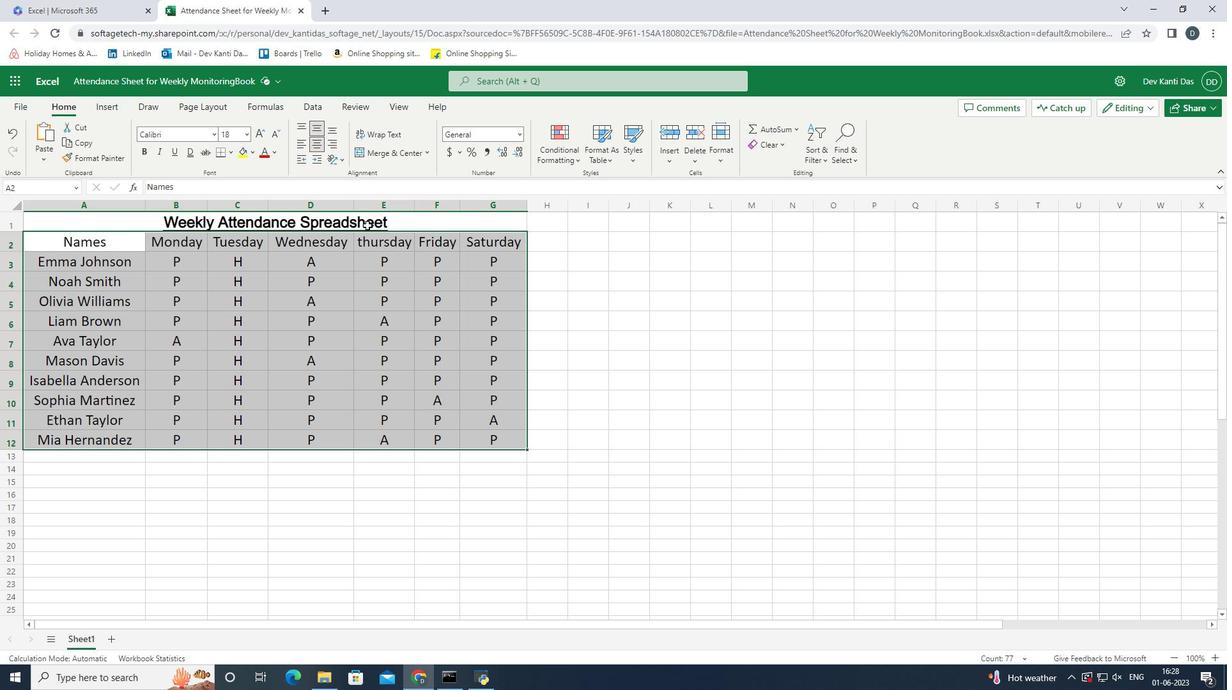 
Action: Mouse pressed left at (385, 225)
Screenshot: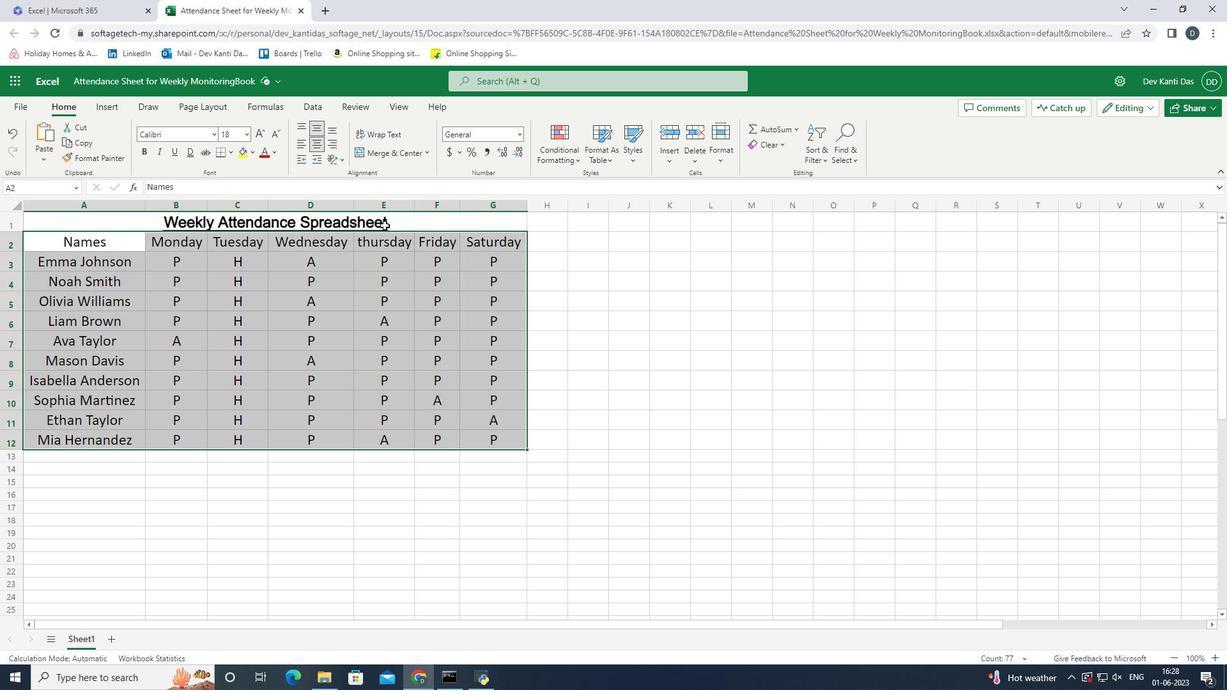 
Action: Mouse moved to (90, 244)
Screenshot: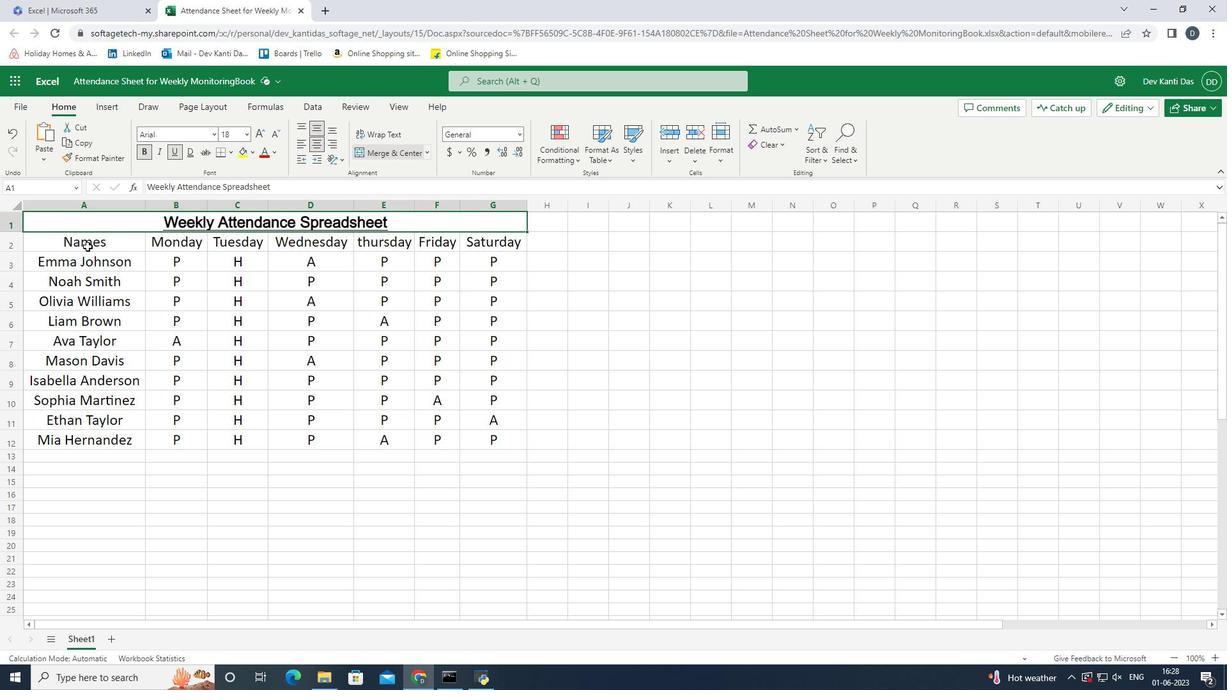 
Action: Mouse pressed left at (90, 244)
Screenshot: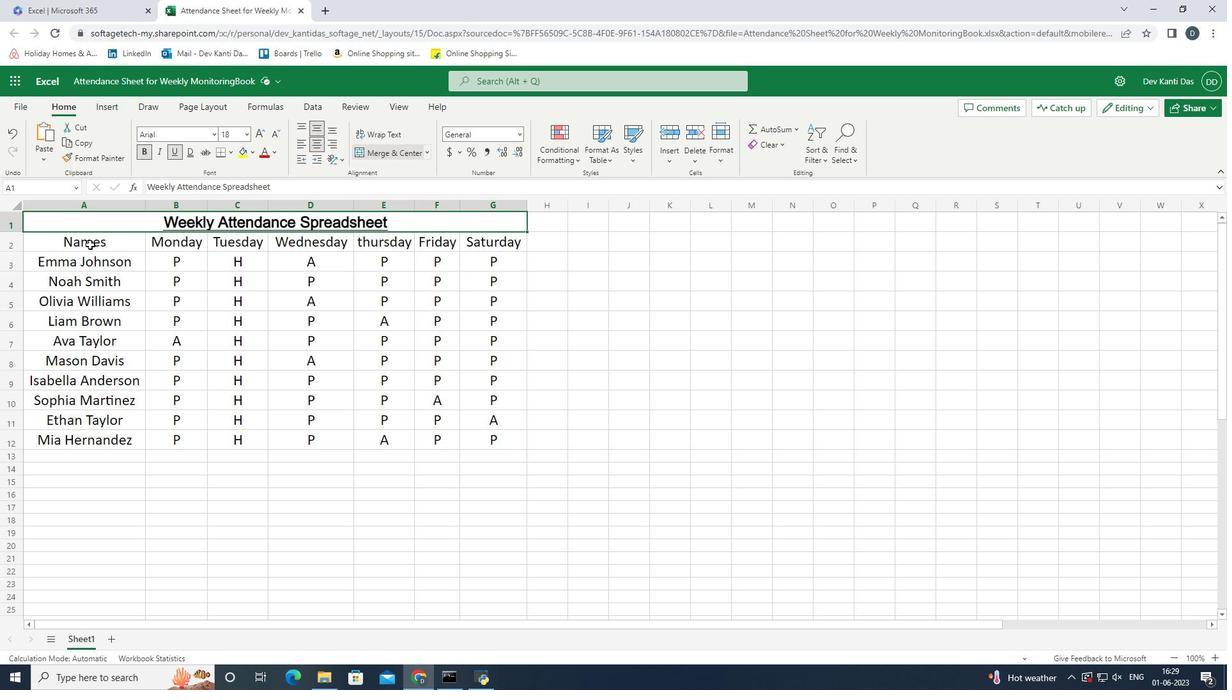 
Action: Mouse moved to (406, 221)
Screenshot: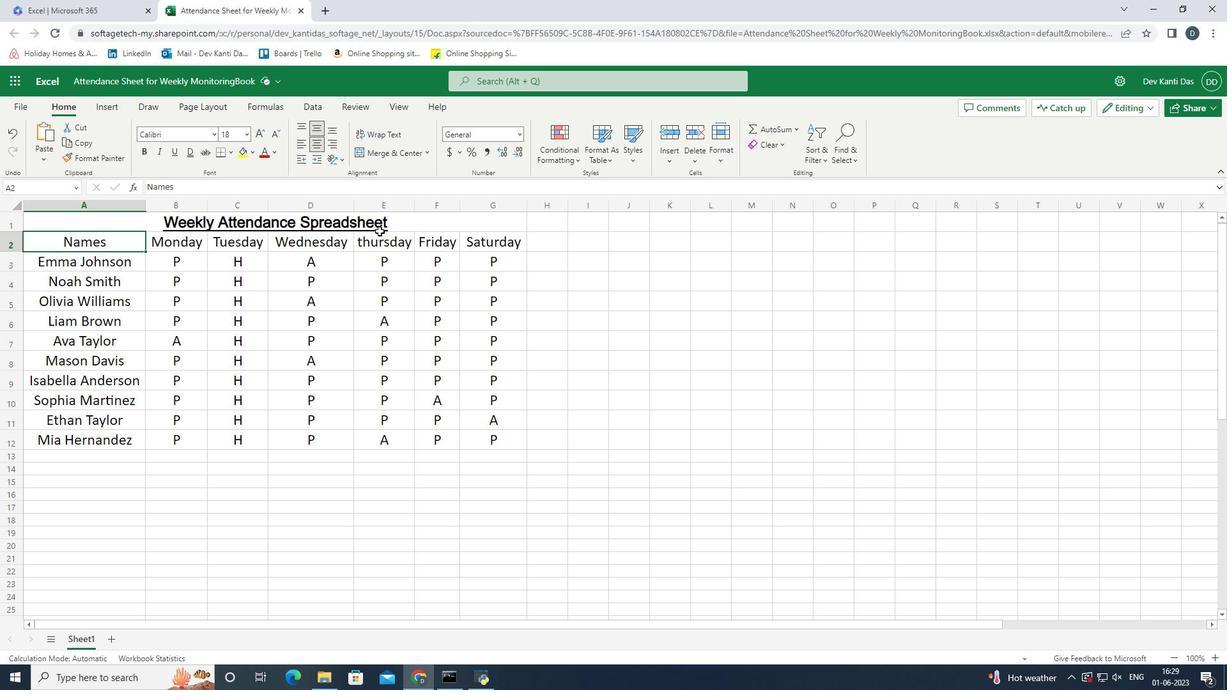 
Action: Mouse pressed left at (406, 221)
Screenshot: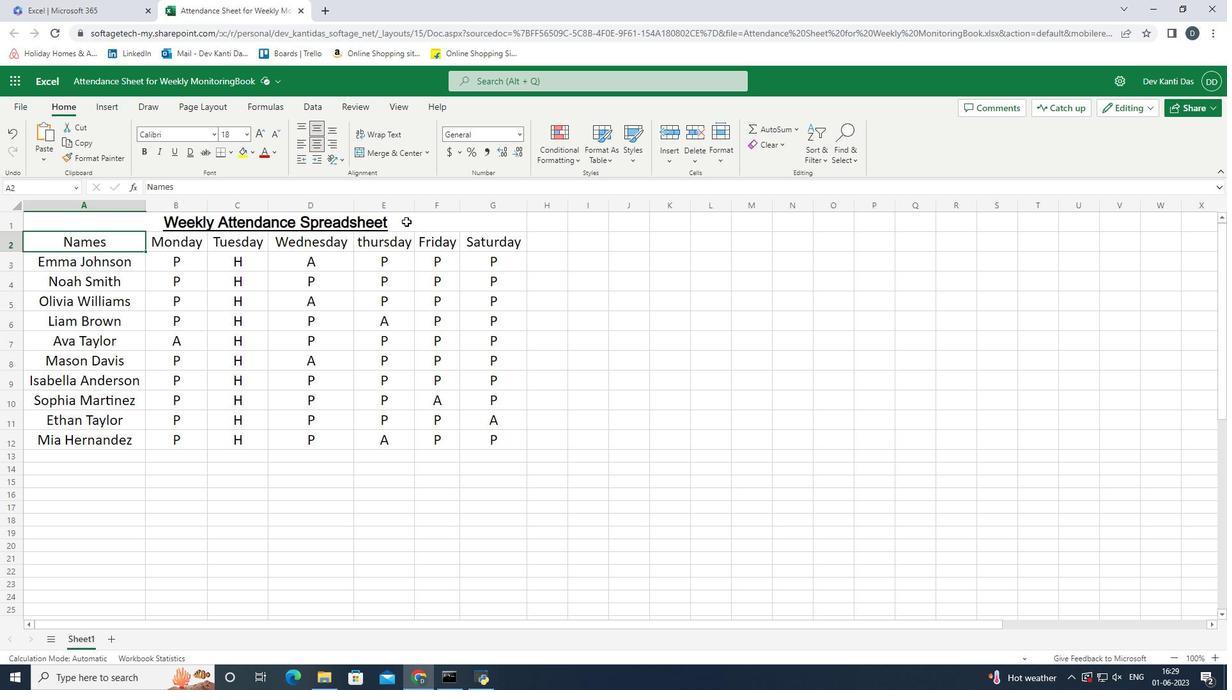 
Action: Mouse pressed left at (406, 221)
Screenshot: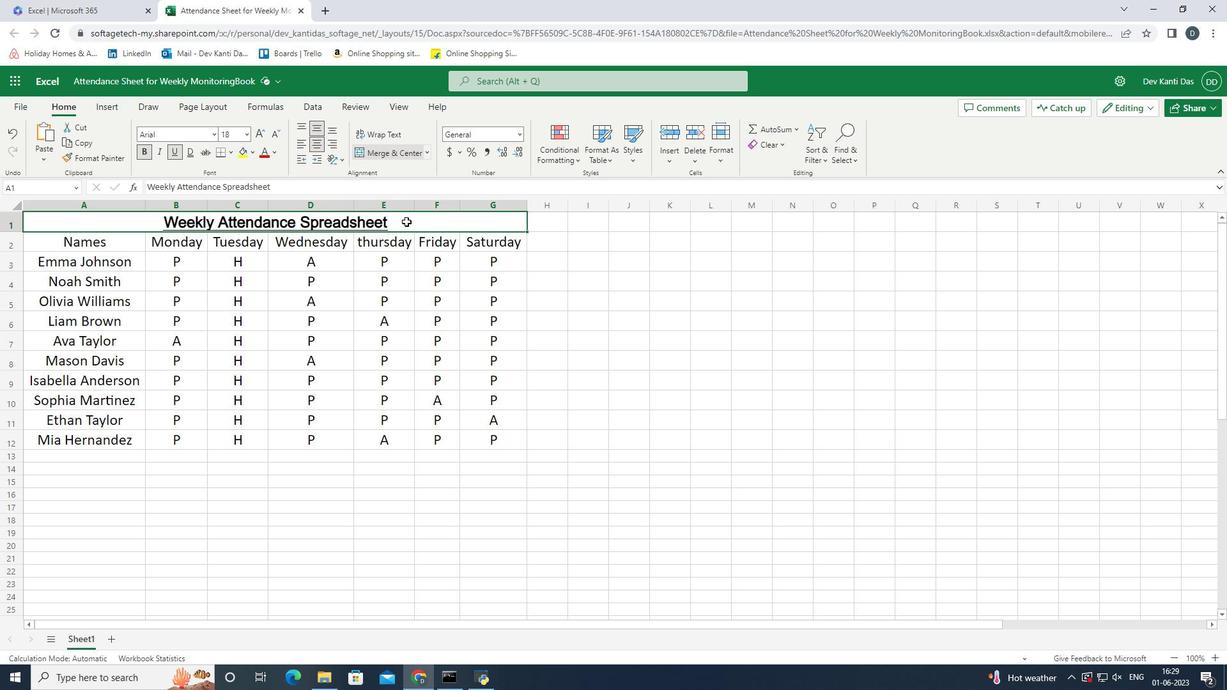 
Action: Mouse moved to (321, 141)
Screenshot: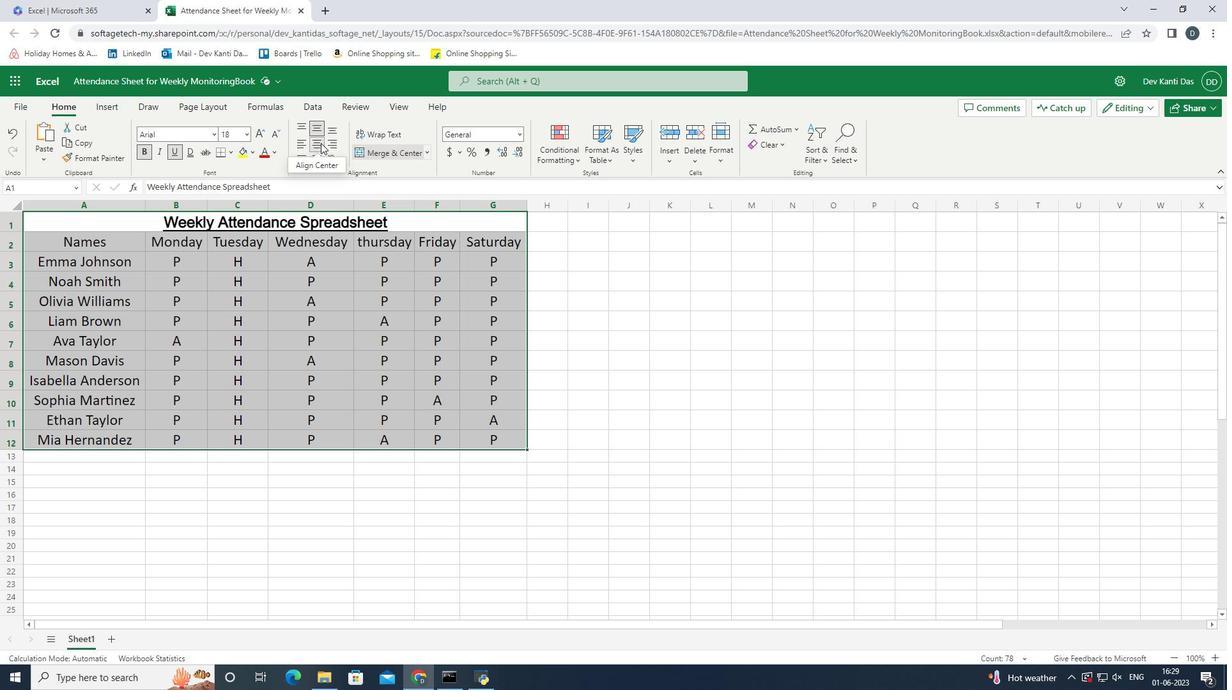 
Action: Mouse pressed left at (321, 141)
Screenshot: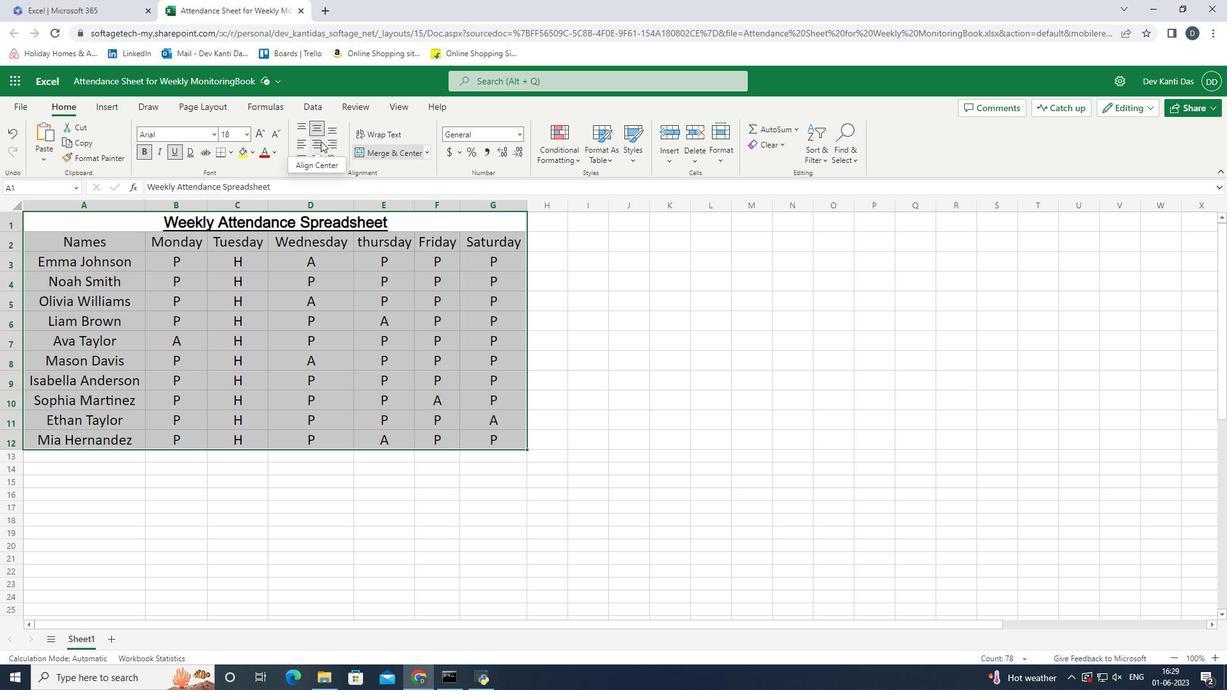 
Action: Mouse moved to (321, 143)
Screenshot: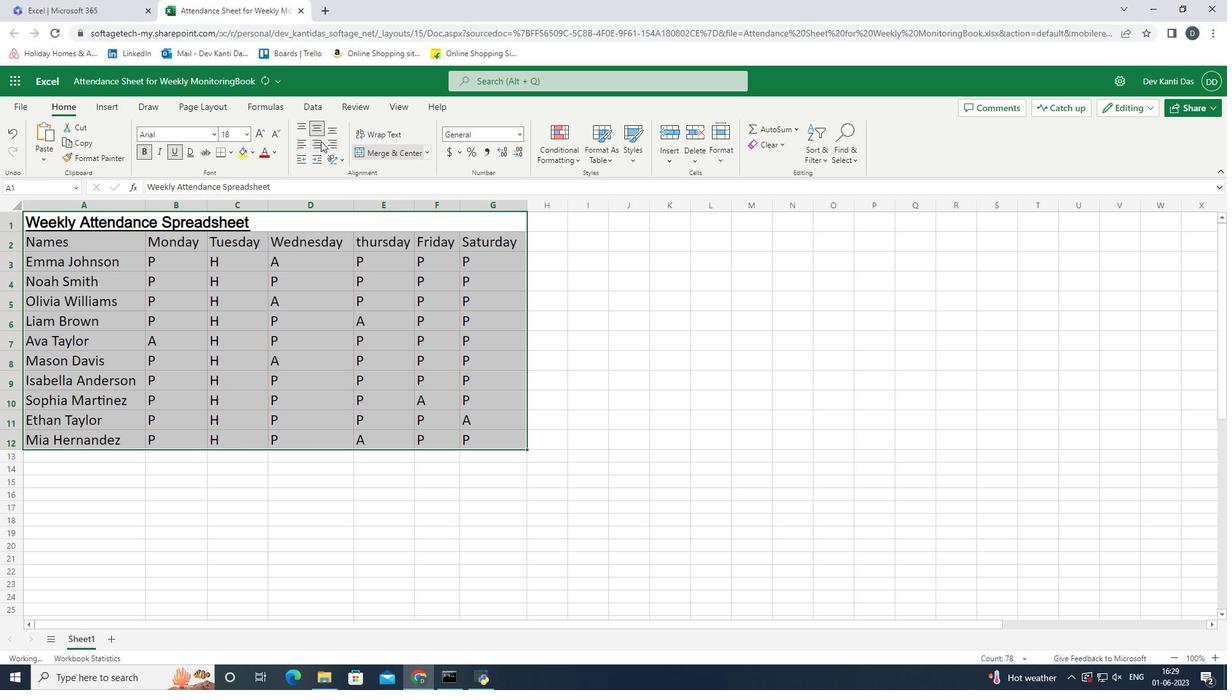 
Action: Mouse pressed left at (321, 143)
Screenshot: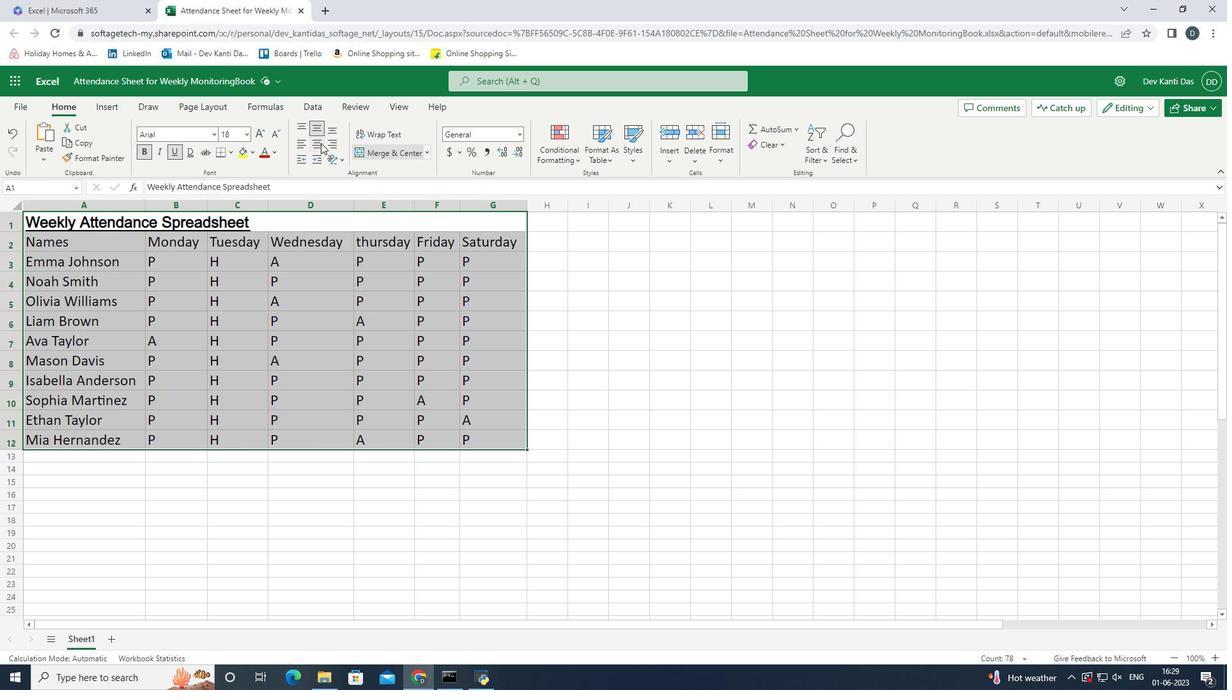 
Action: Mouse moved to (330, 228)
Screenshot: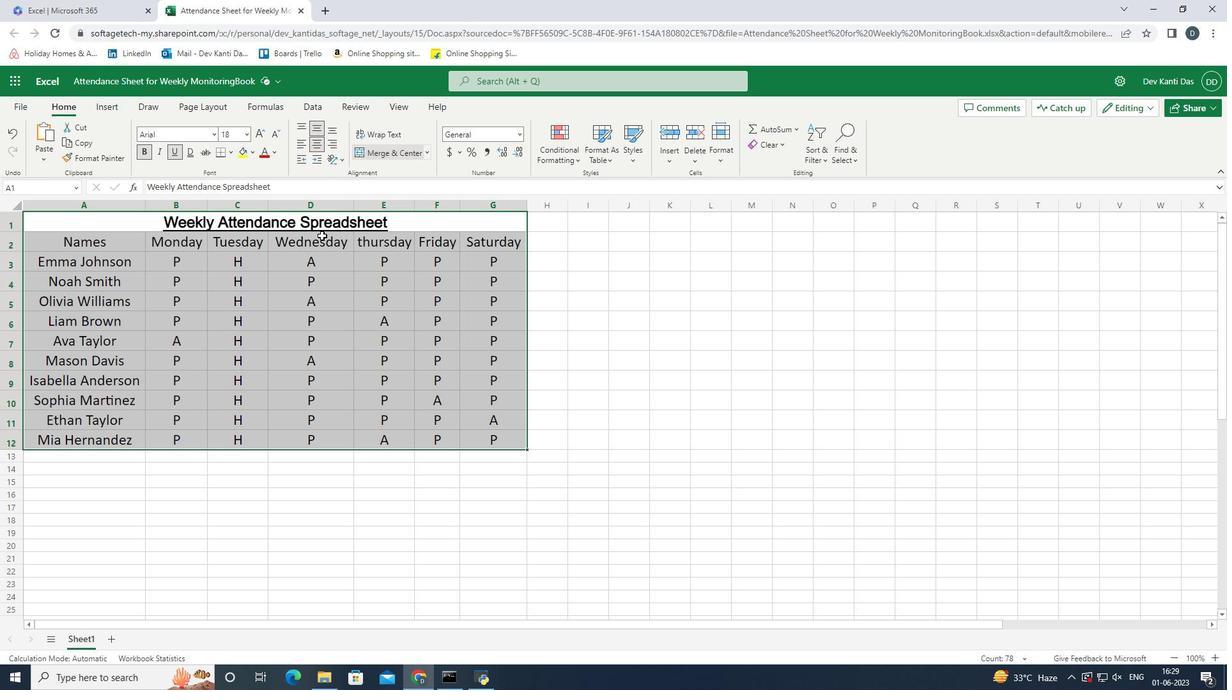 
Action: Mouse pressed left at (330, 228)
Screenshot: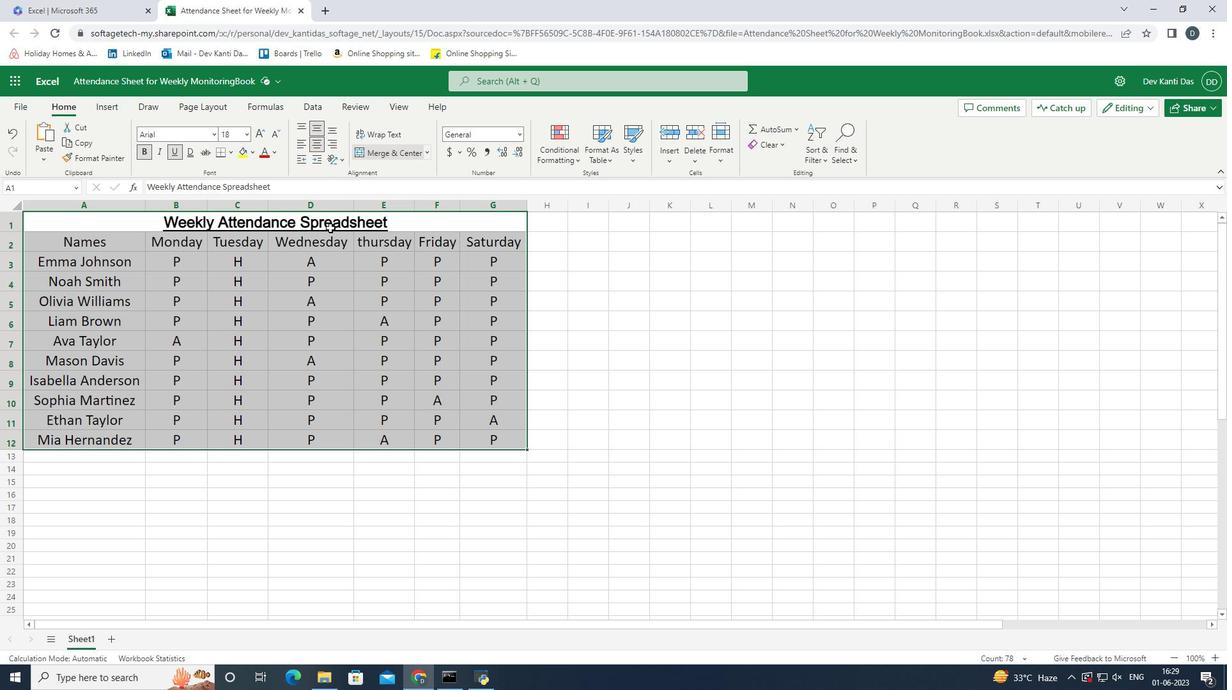 
Action: Mouse moved to (266, 150)
Screenshot: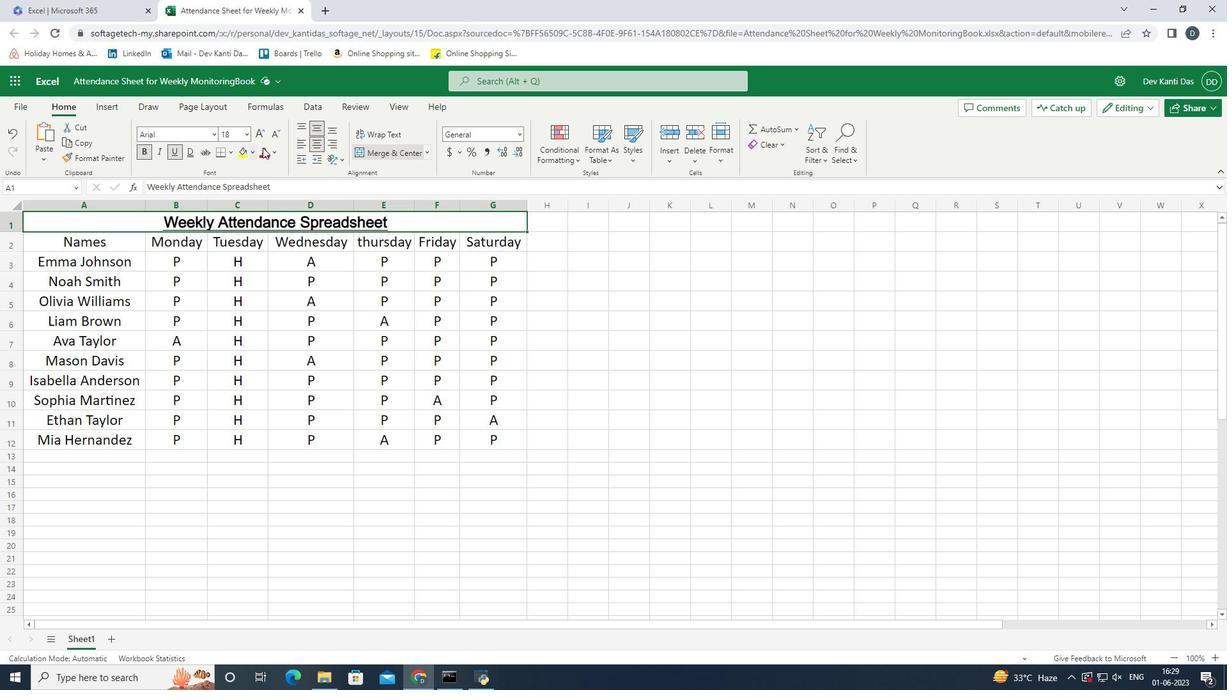 
Action: Mouse pressed left at (266, 150)
Screenshot: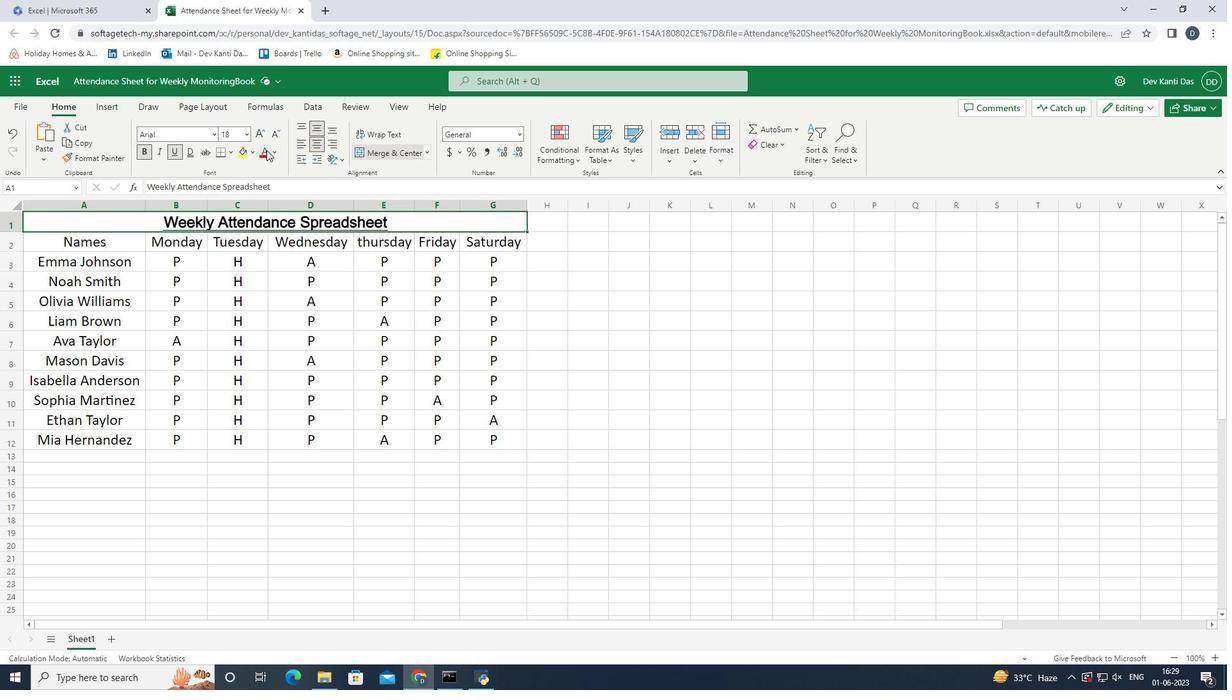 
Action: Mouse moved to (118, 241)
Screenshot: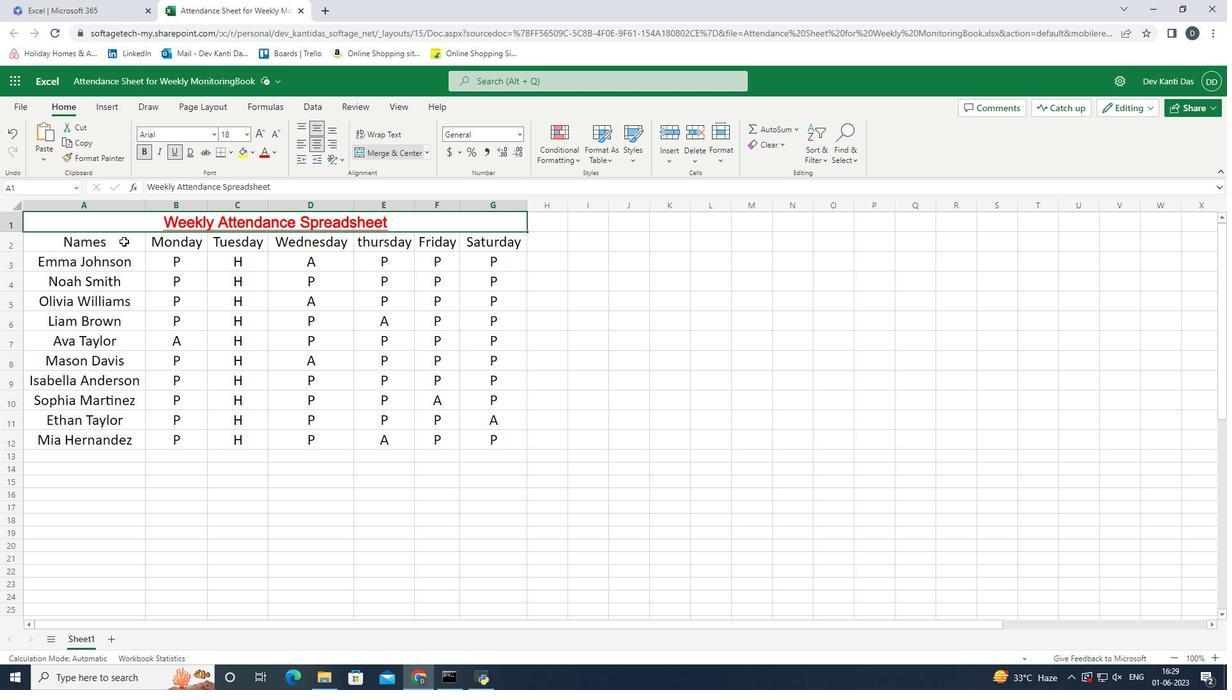 
Action: Mouse pressed left at (118, 241)
Screenshot: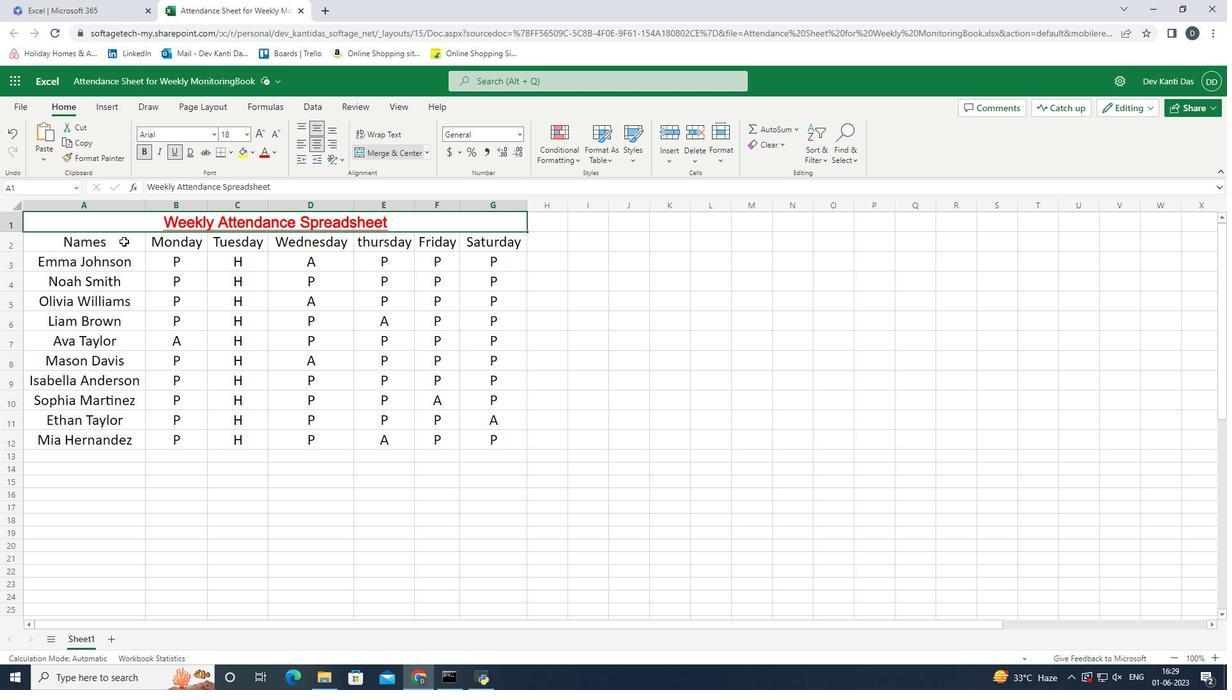 
Action: Mouse pressed left at (118, 241)
Screenshot: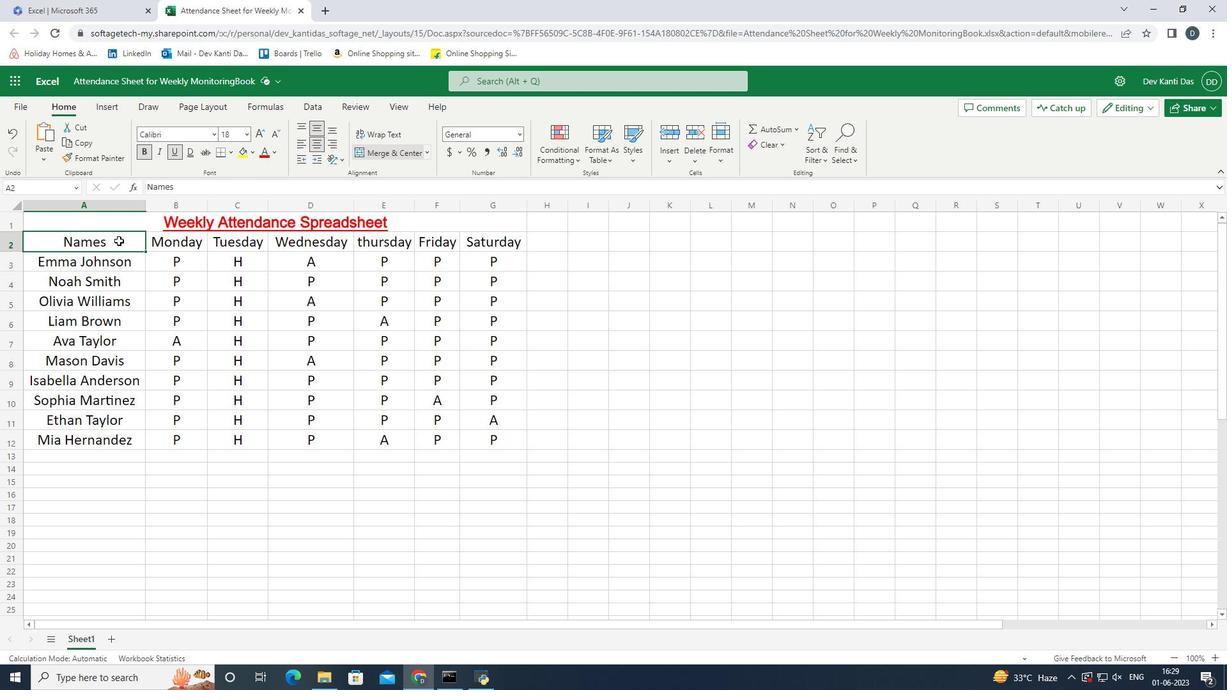 
Action: Mouse moved to (143, 249)
Screenshot: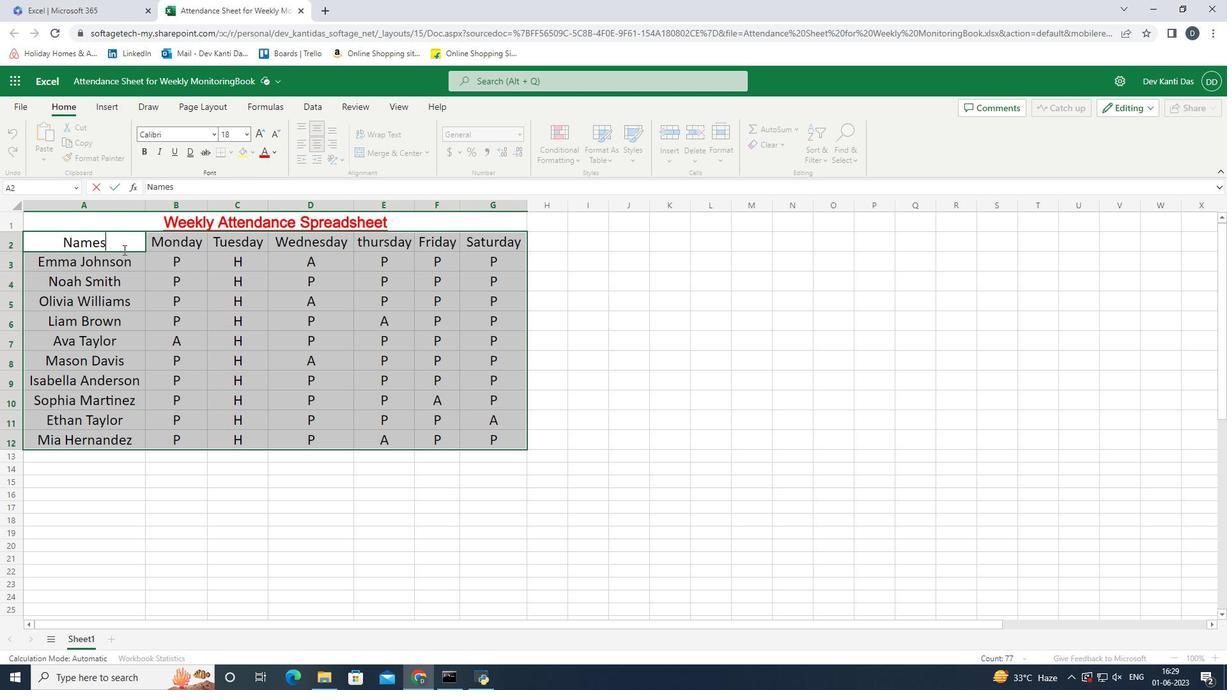 
Action: Mouse pressed left at (143, 249)
Screenshot: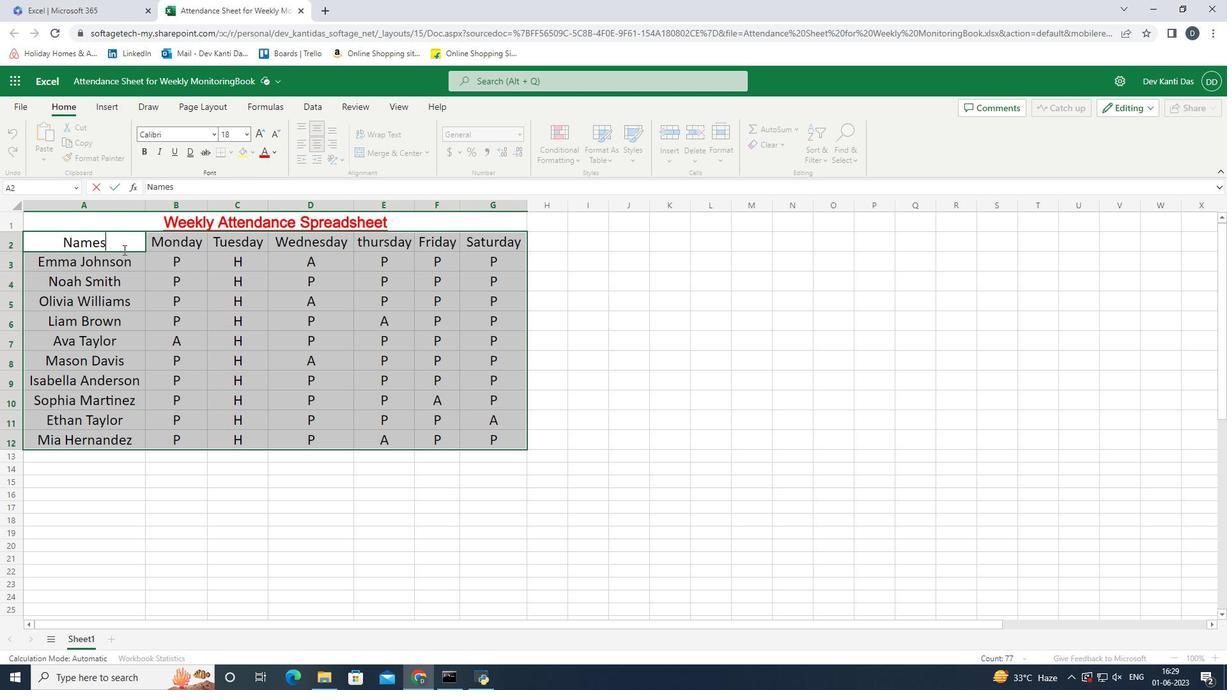 
Action: Mouse moved to (168, 245)
Screenshot: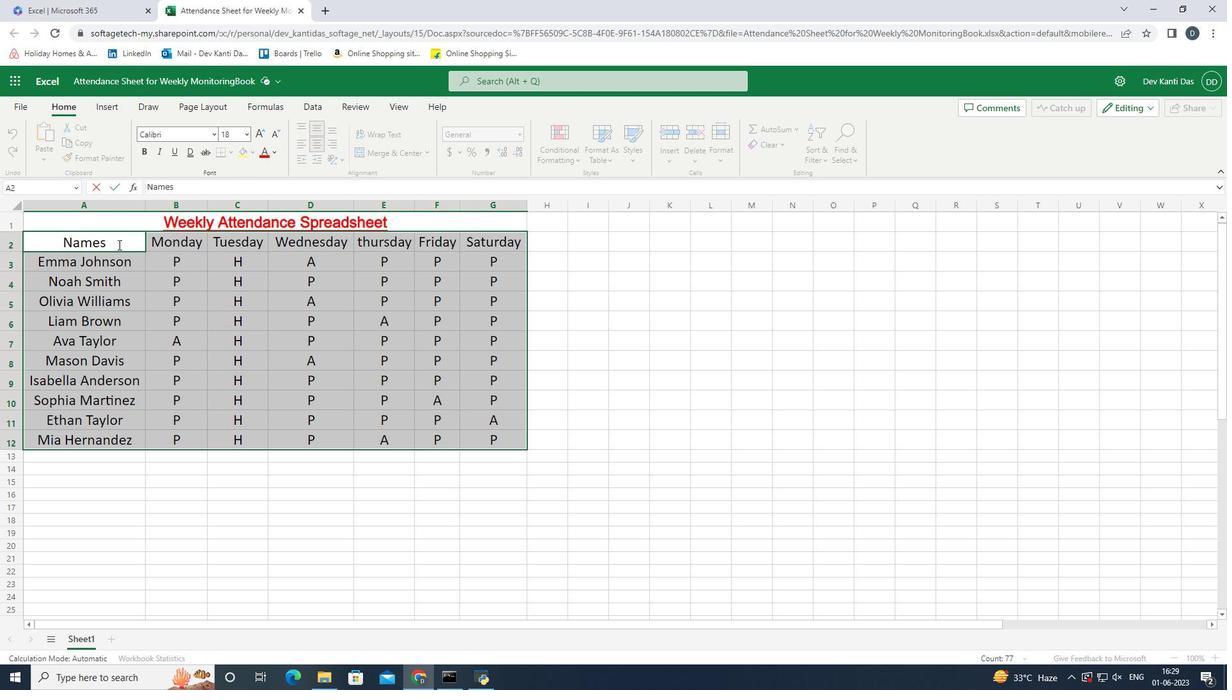 
Action: Mouse pressed left at (168, 245)
Screenshot: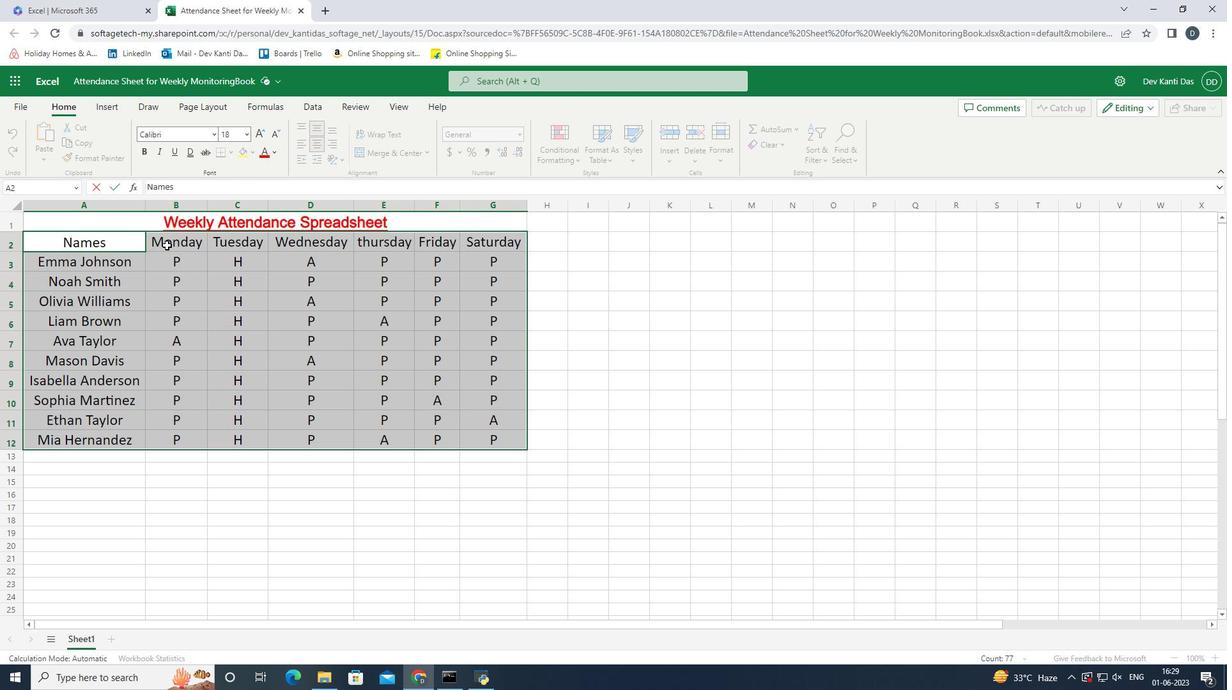 
Action: Mouse moved to (114, 243)
Screenshot: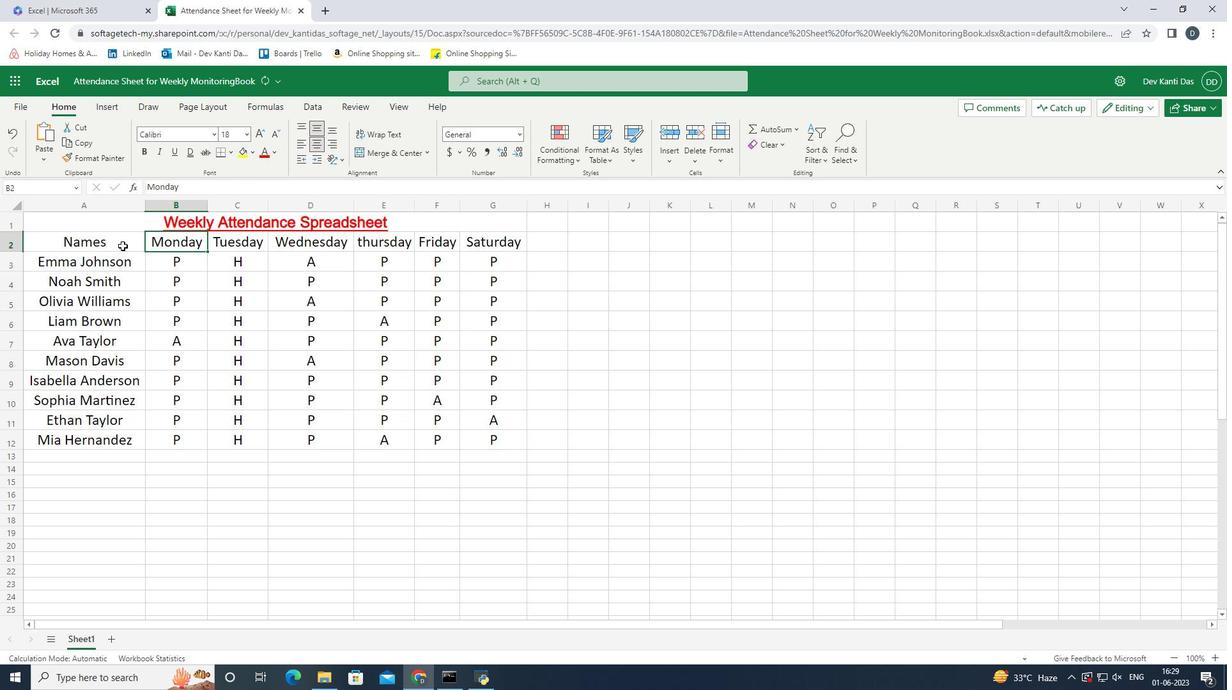 
Action: Mouse pressed left at (114, 243)
Screenshot: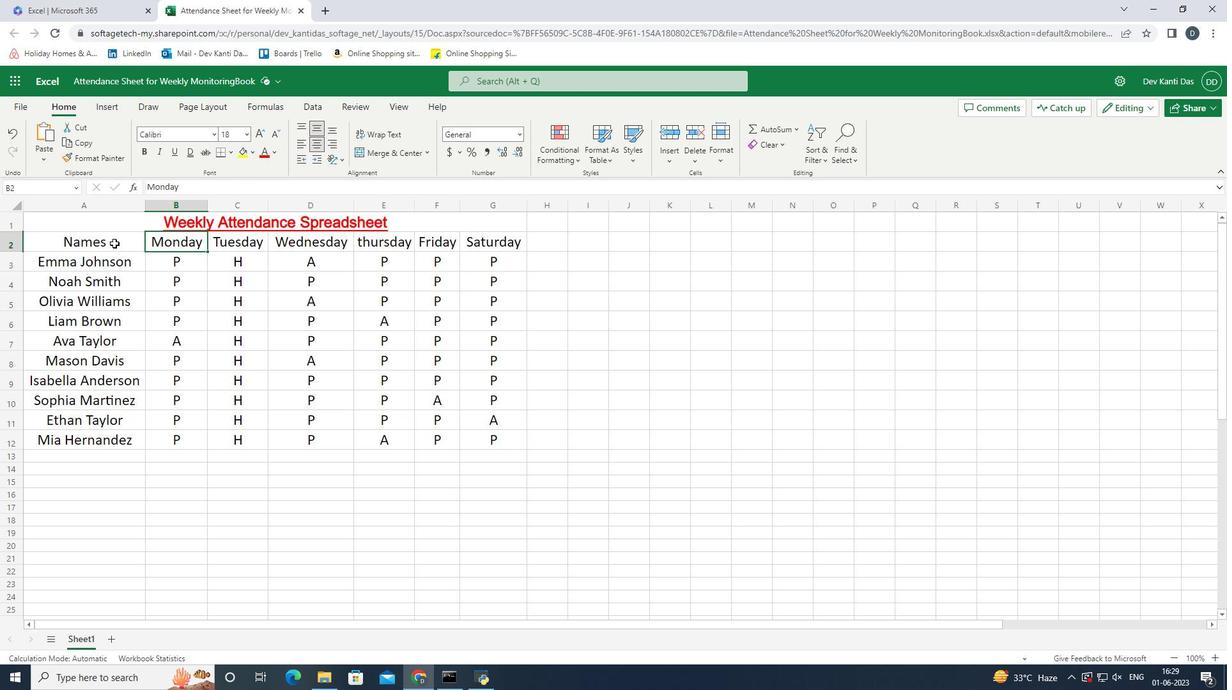 
Action: Mouse moved to (230, 151)
Screenshot: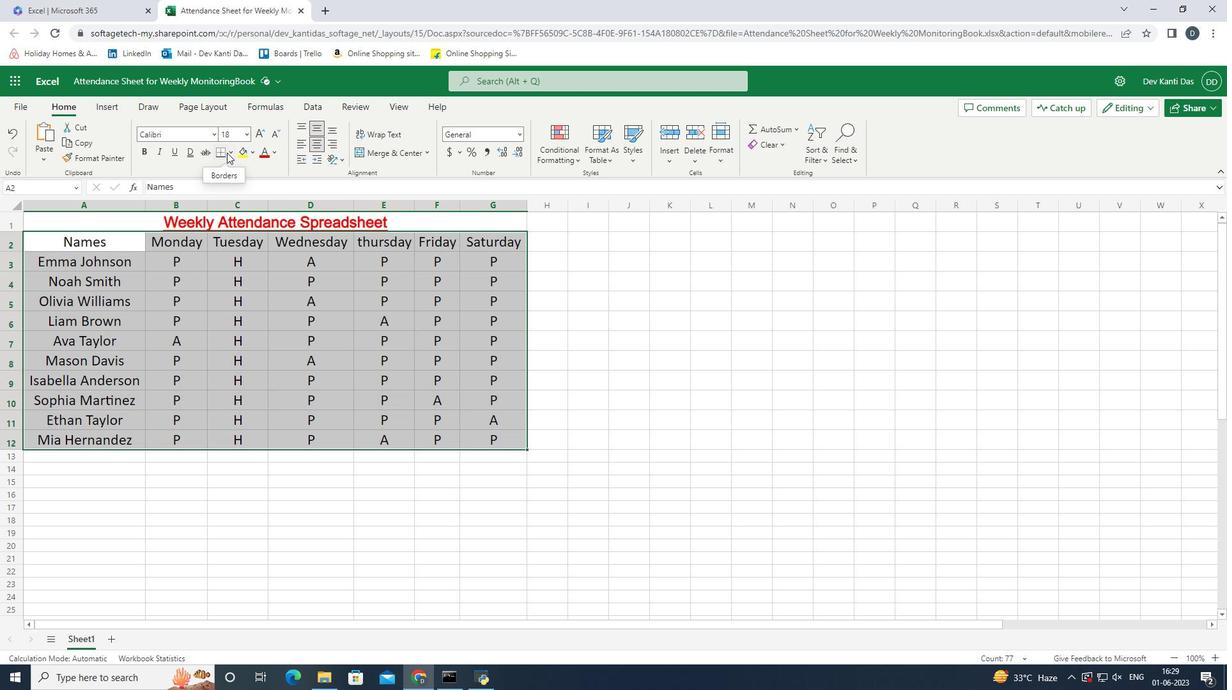 
Action: Mouse pressed left at (230, 151)
Screenshot: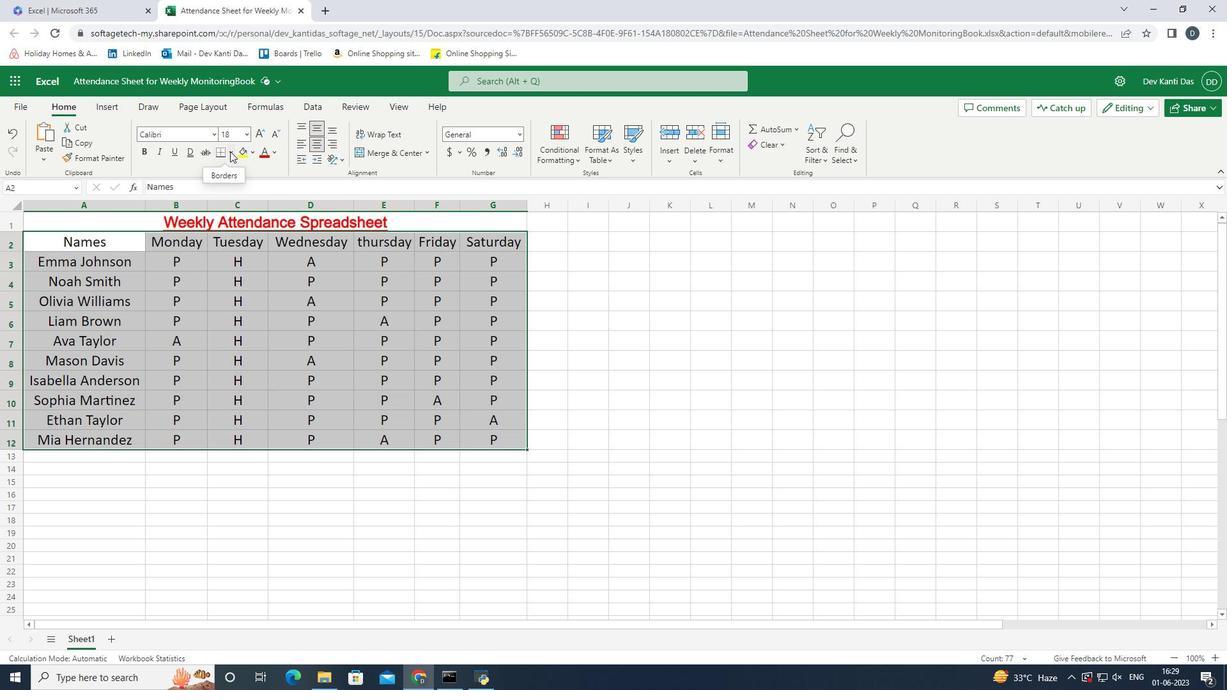 
Action: Mouse moved to (222, 176)
Screenshot: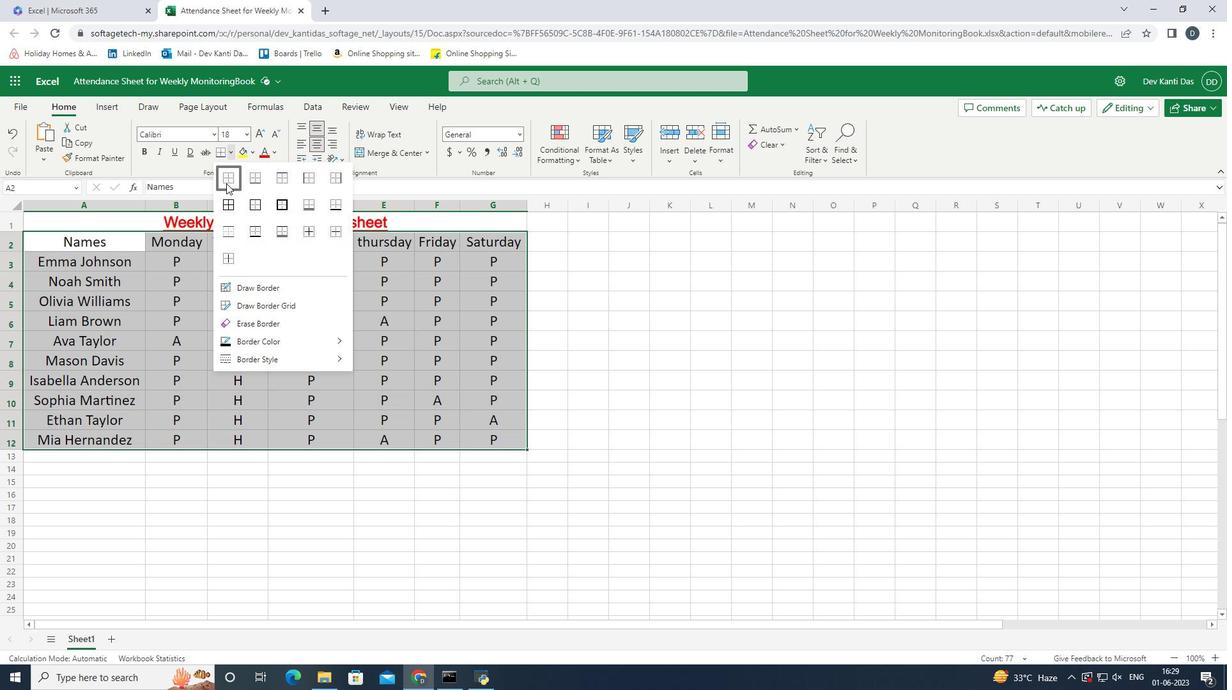 
Action: Mouse pressed left at (222, 176)
Screenshot: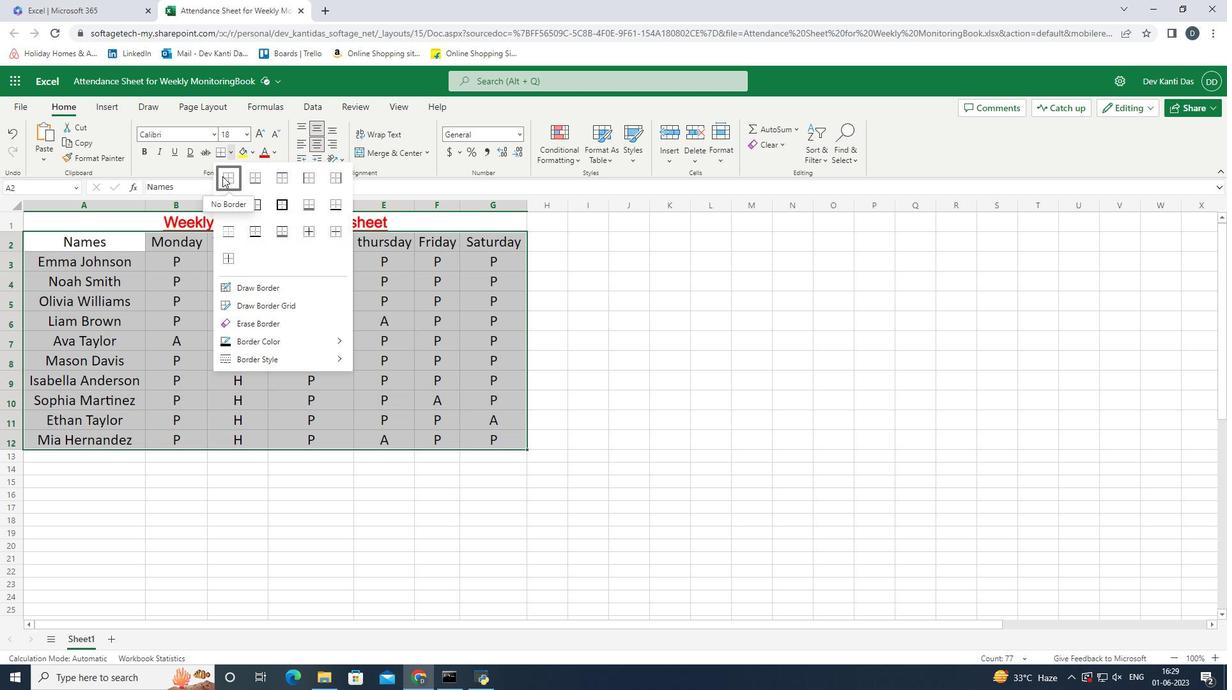 
Action: Mouse moved to (220, 147)
Screenshot: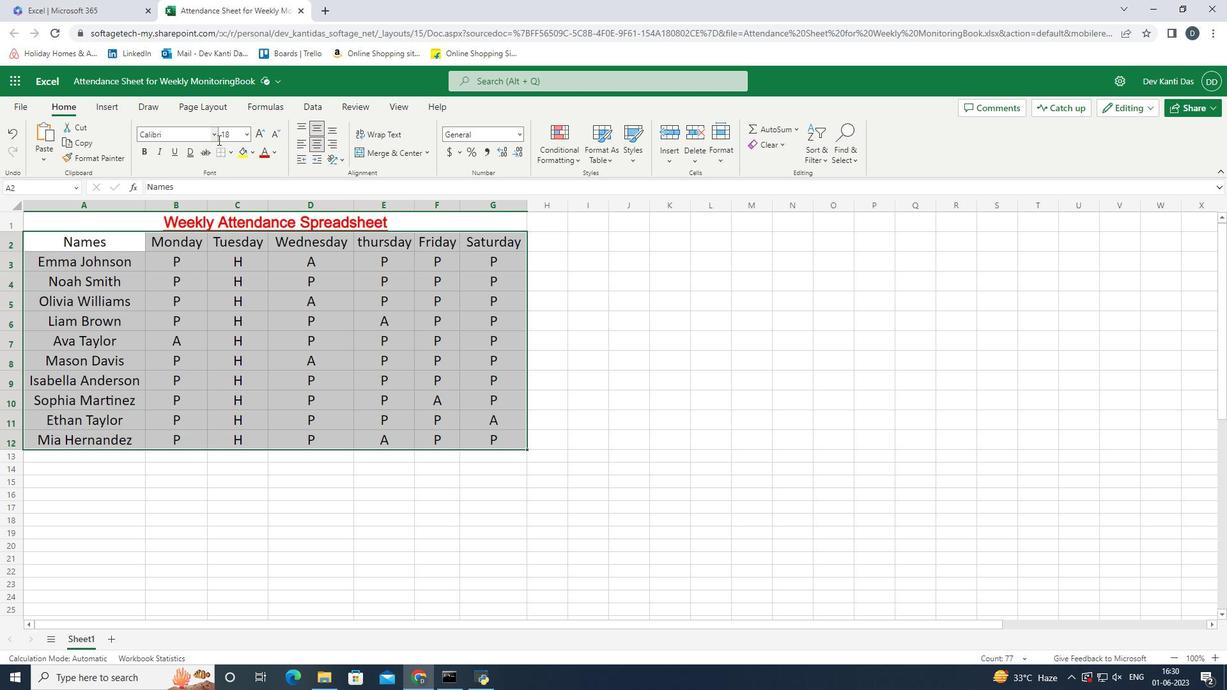 
Action: Mouse pressed left at (220, 147)
Screenshot: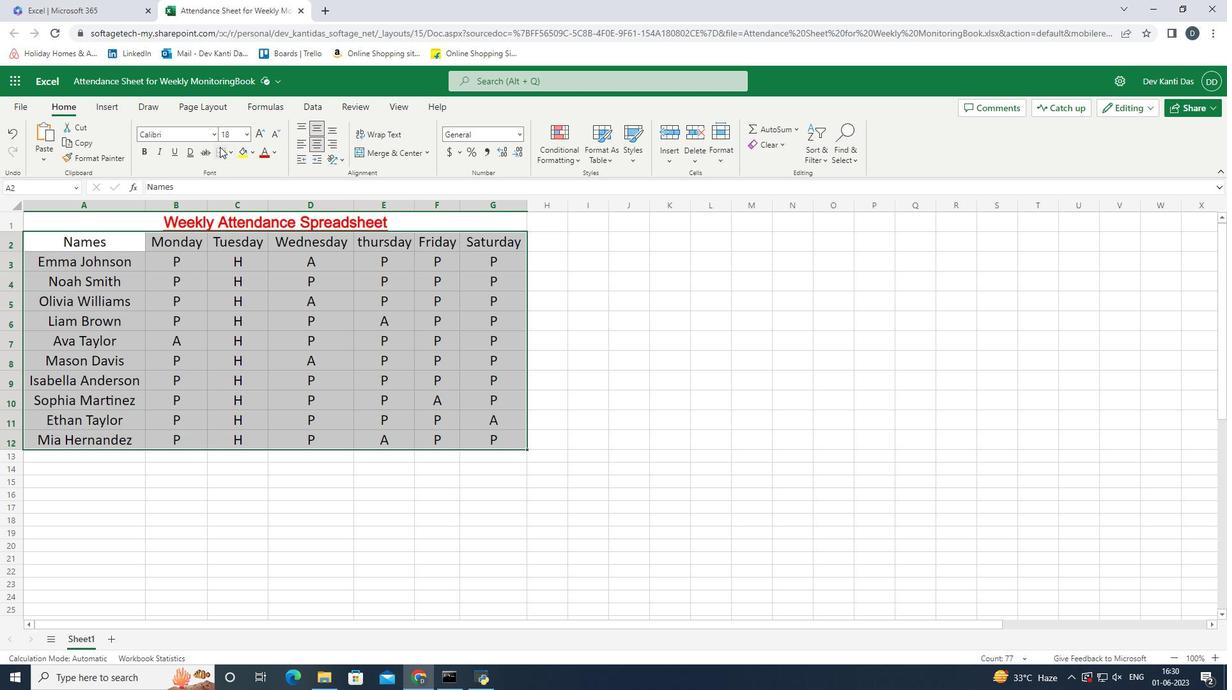 
Action: Mouse pressed left at (220, 147)
Screenshot: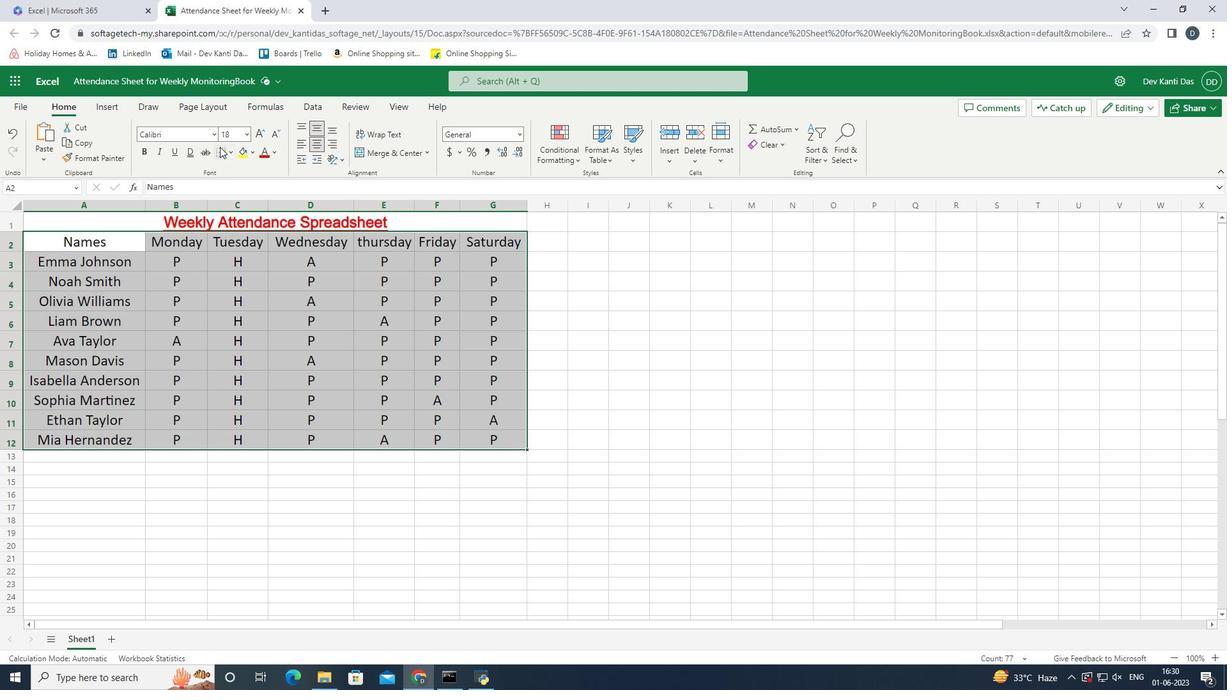 
Action: Mouse moved to (503, 441)
Screenshot: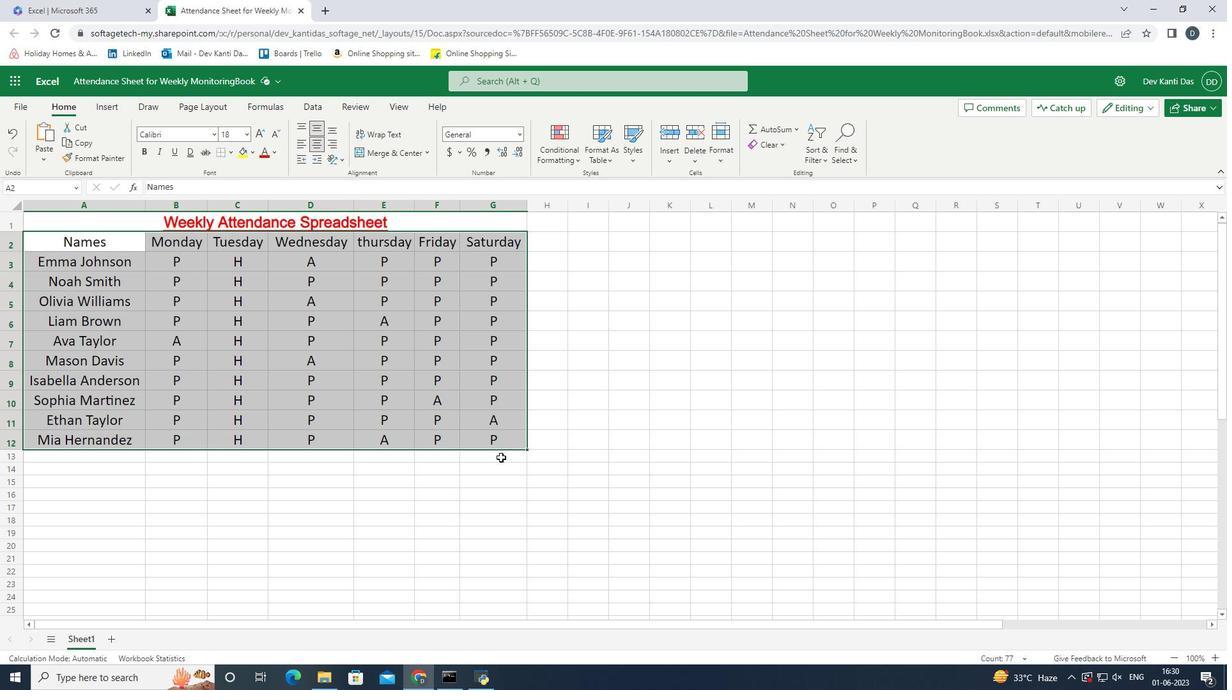 
Action: Mouse pressed left at (503, 441)
Screenshot: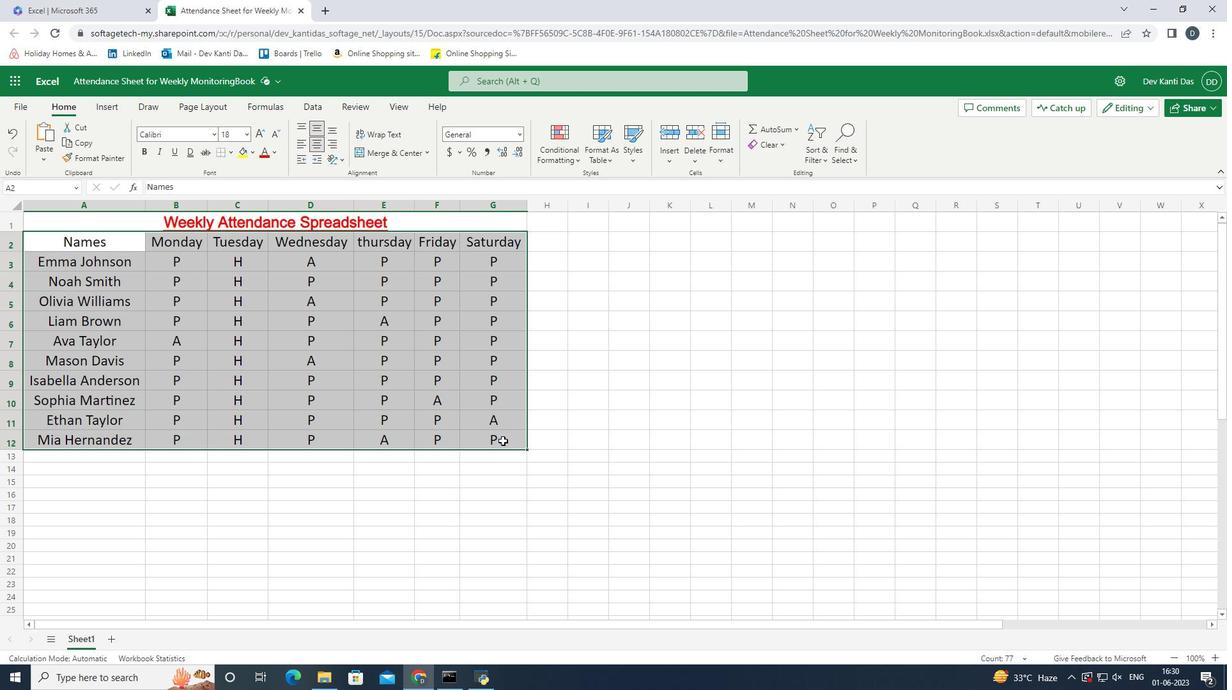 
